 Task: Create a due date automation trigger when advanced on, on the monday after a card is due add content with a name not starting with resume at 11:00 AM.
Action: Mouse moved to (958, 286)
Screenshot: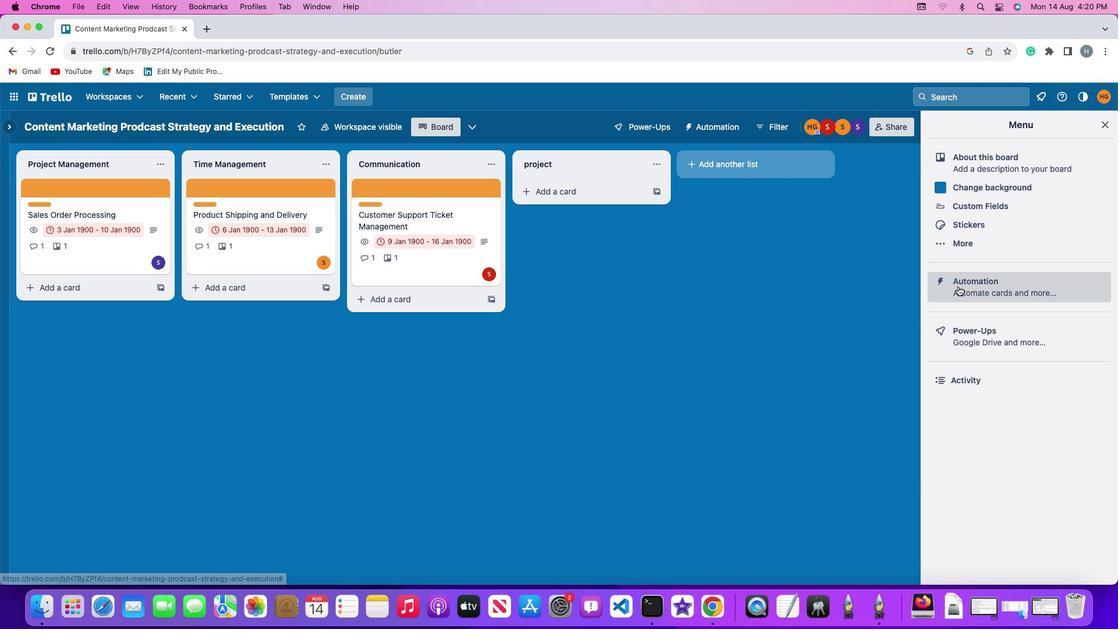 
Action: Mouse pressed left at (958, 286)
Screenshot: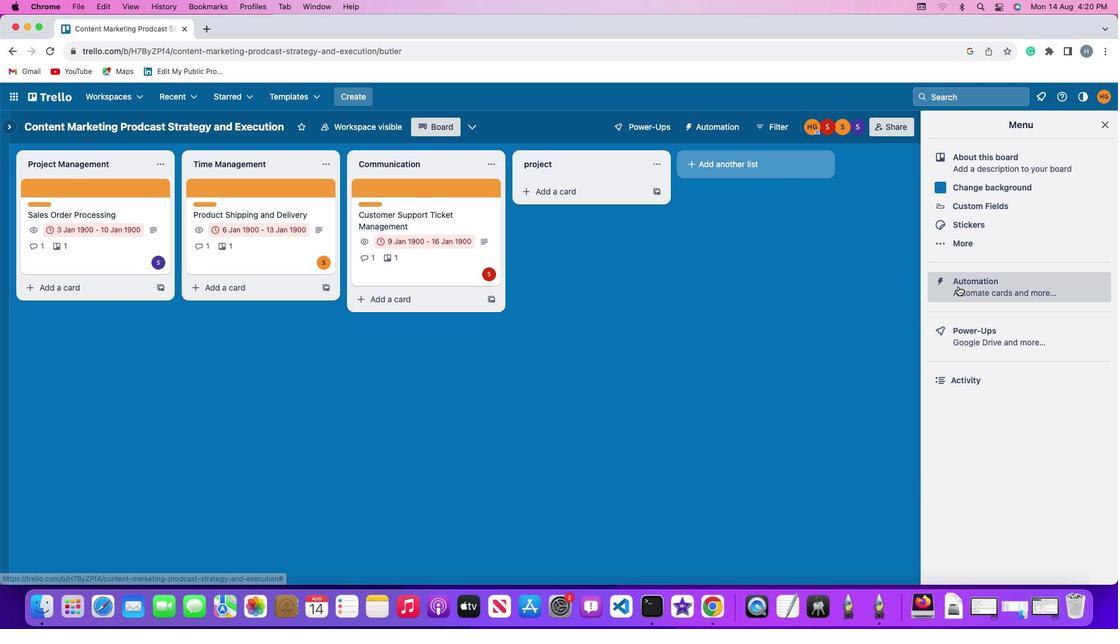 
Action: Mouse pressed left at (958, 286)
Screenshot: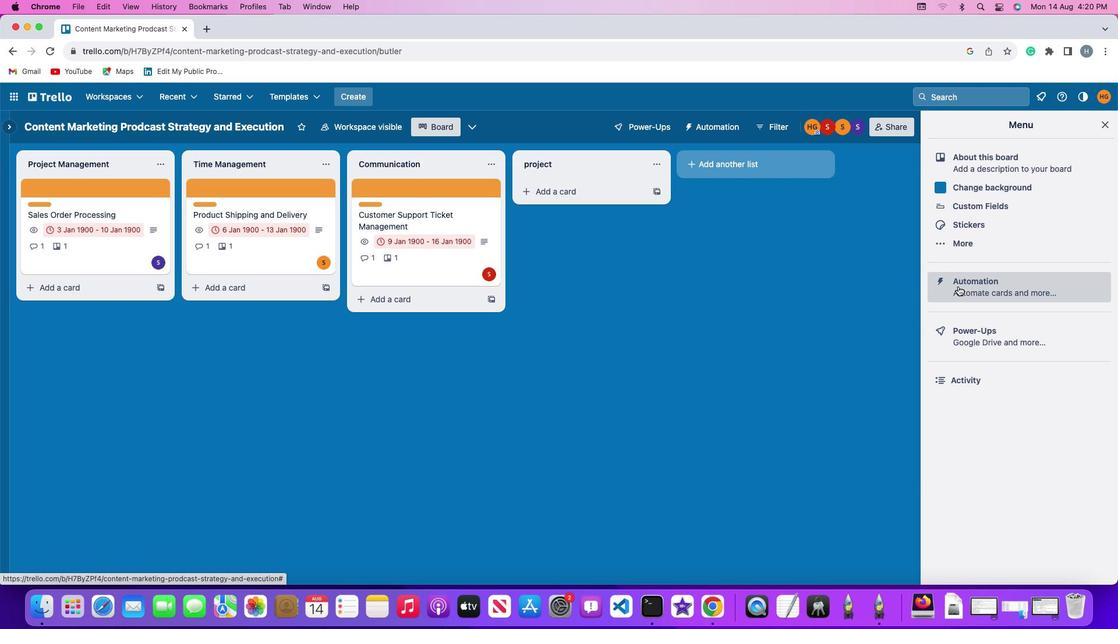 
Action: Mouse moved to (70, 270)
Screenshot: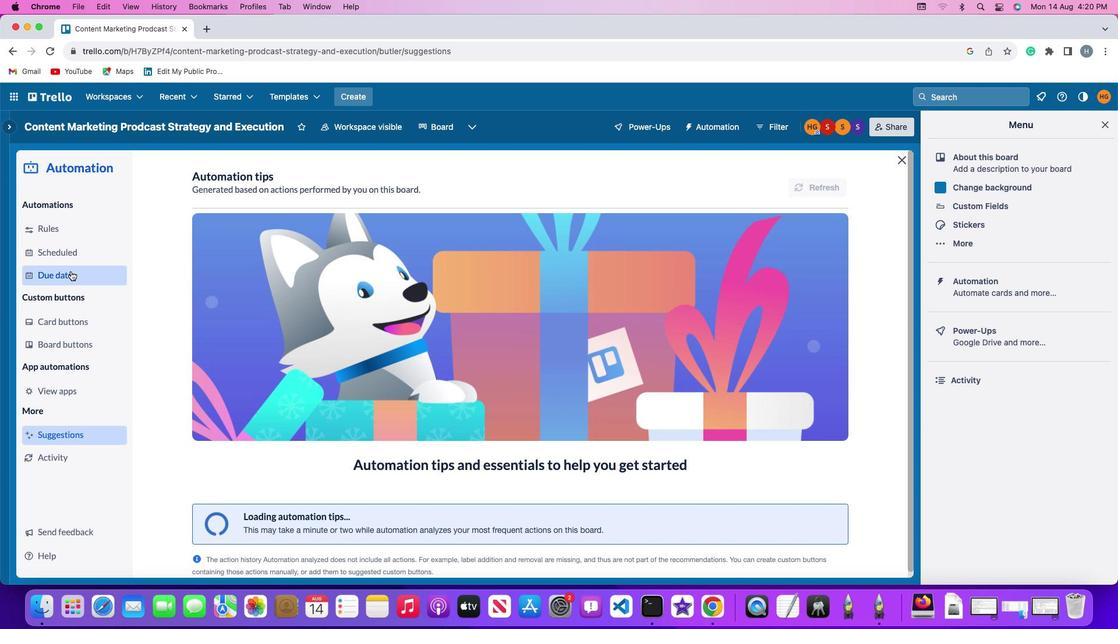 
Action: Mouse pressed left at (70, 270)
Screenshot: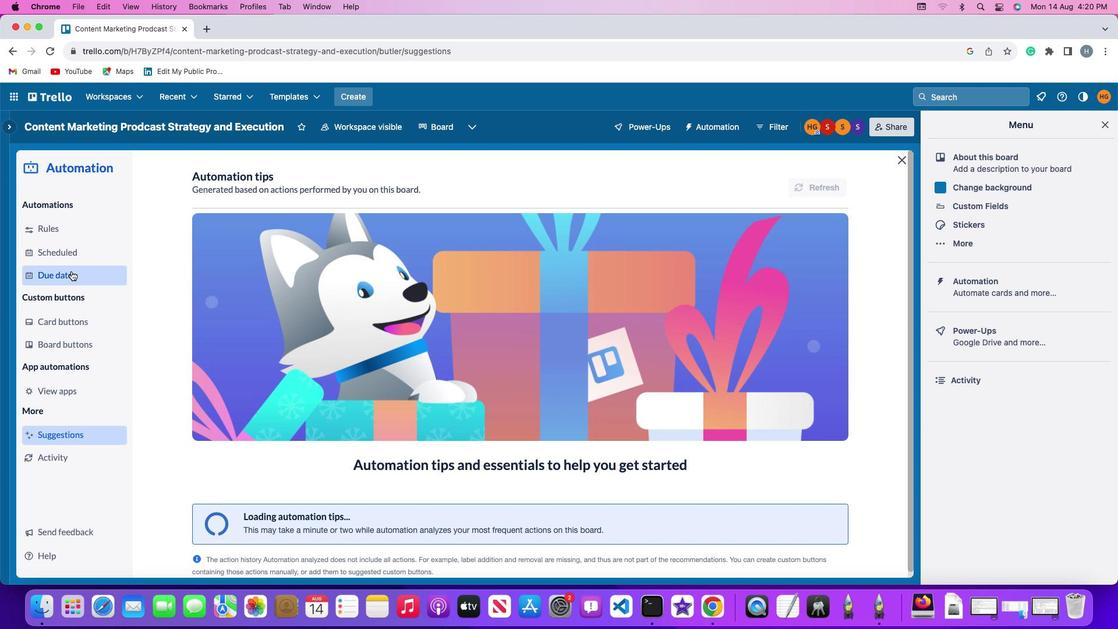 
Action: Mouse moved to (772, 180)
Screenshot: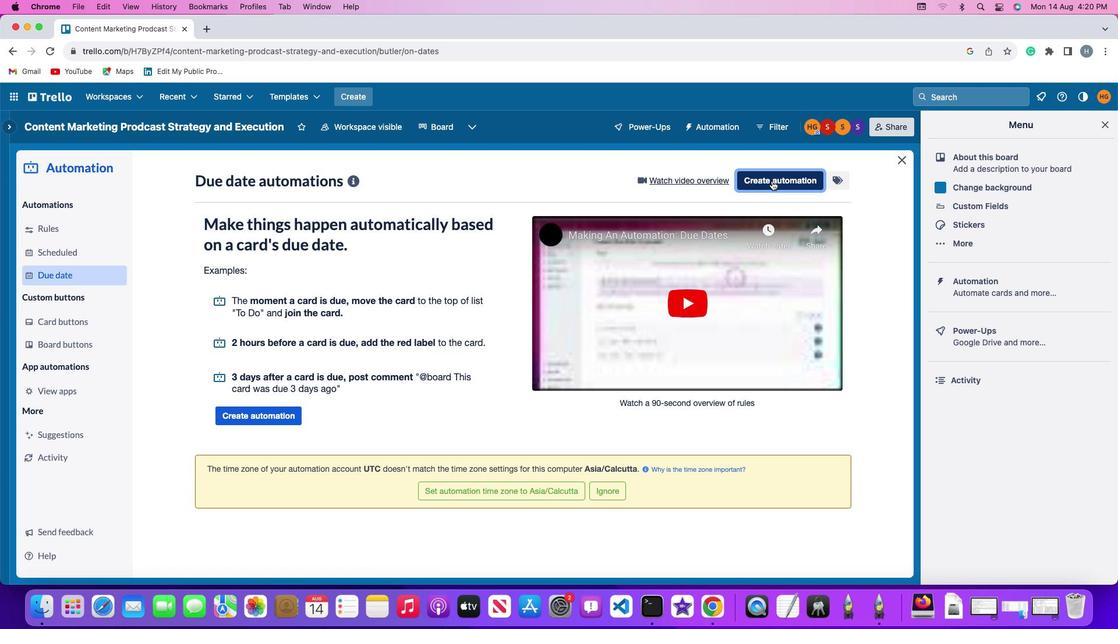 
Action: Mouse pressed left at (772, 180)
Screenshot: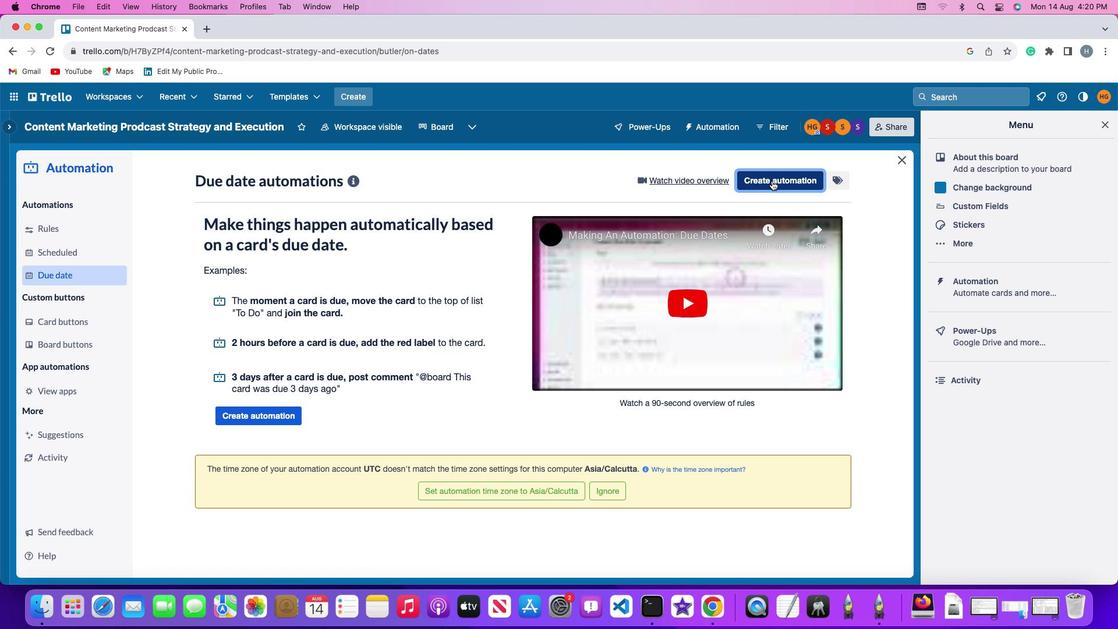 
Action: Mouse moved to (240, 289)
Screenshot: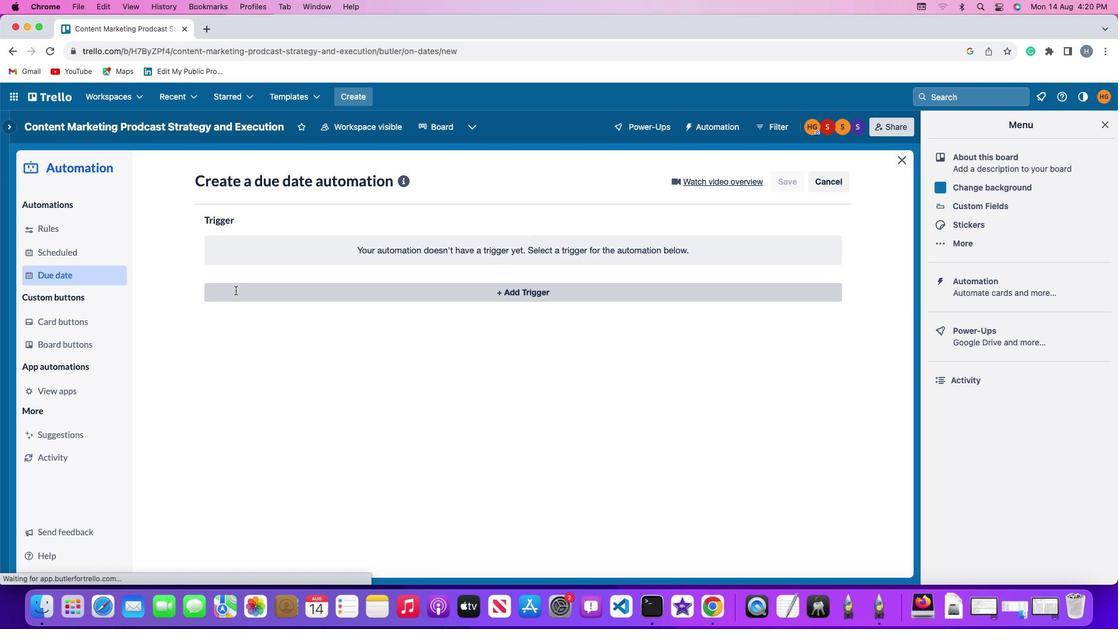 
Action: Mouse pressed left at (240, 289)
Screenshot: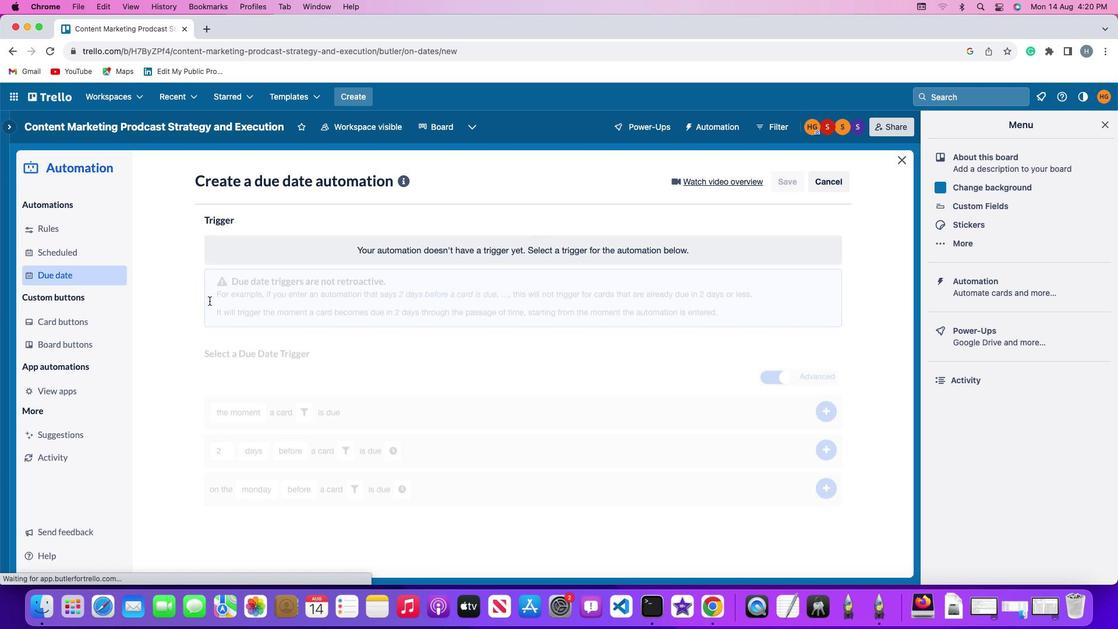 
Action: Mouse moved to (259, 515)
Screenshot: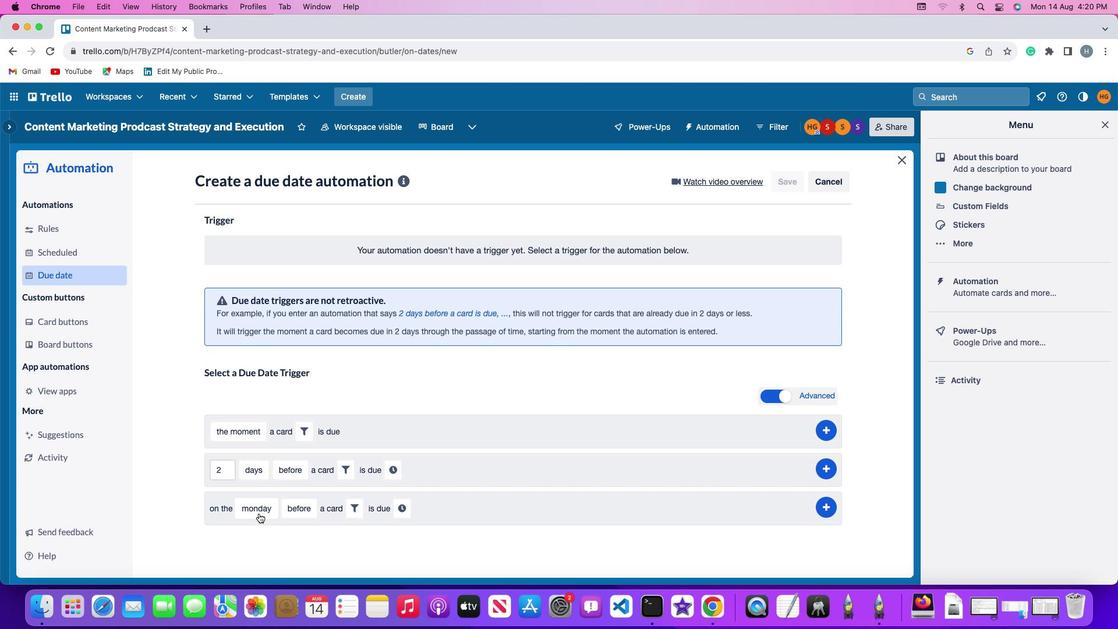 
Action: Mouse pressed left at (259, 515)
Screenshot: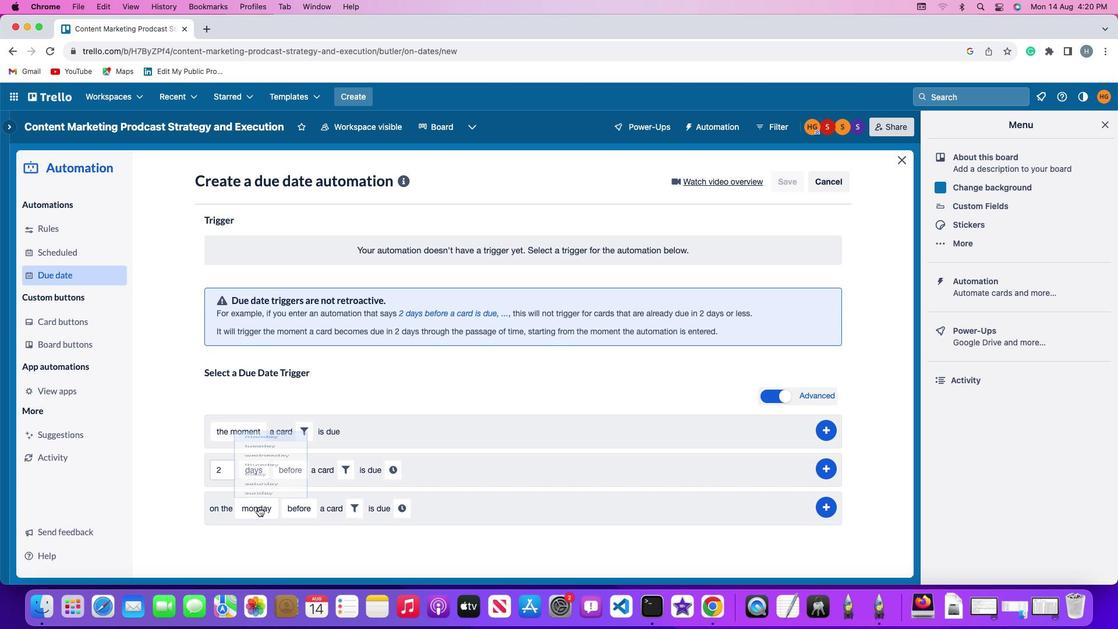 
Action: Mouse moved to (268, 351)
Screenshot: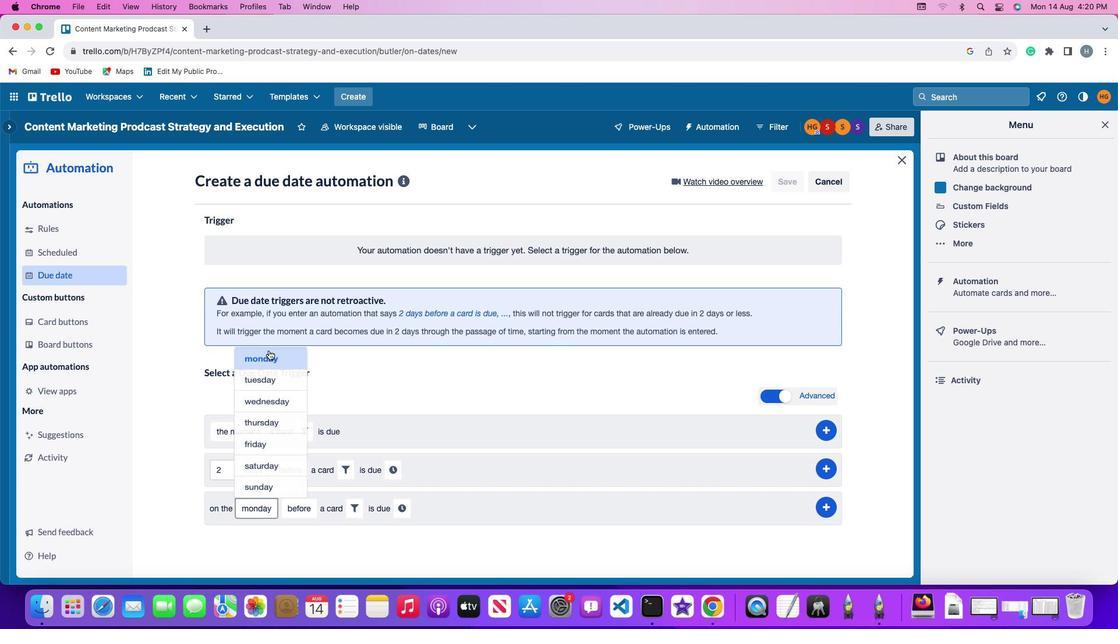 
Action: Mouse pressed left at (268, 351)
Screenshot: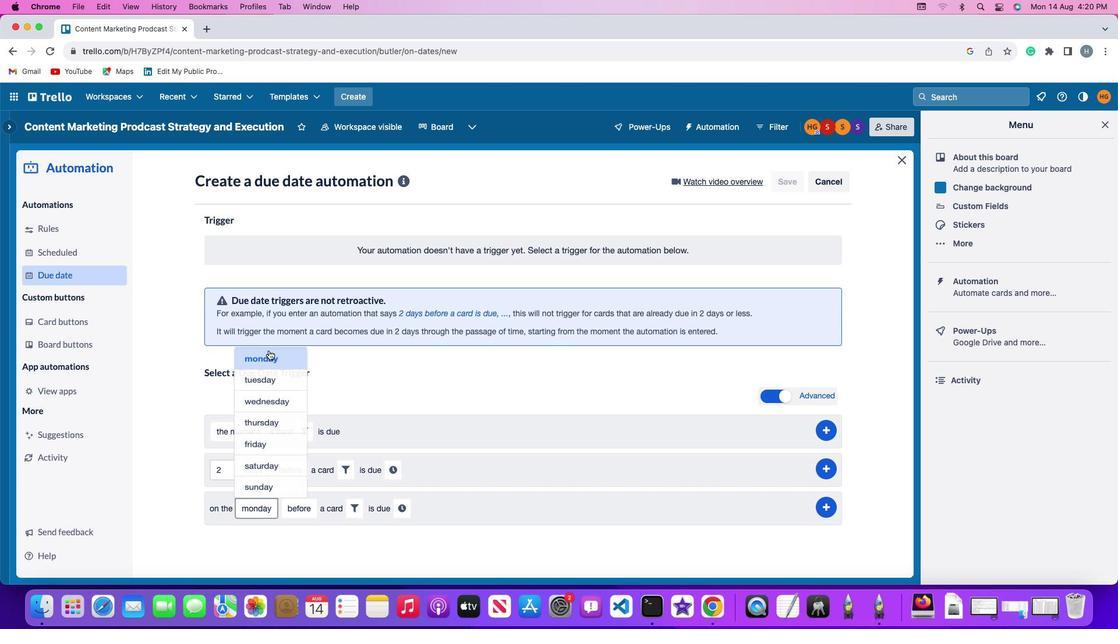 
Action: Mouse moved to (286, 510)
Screenshot: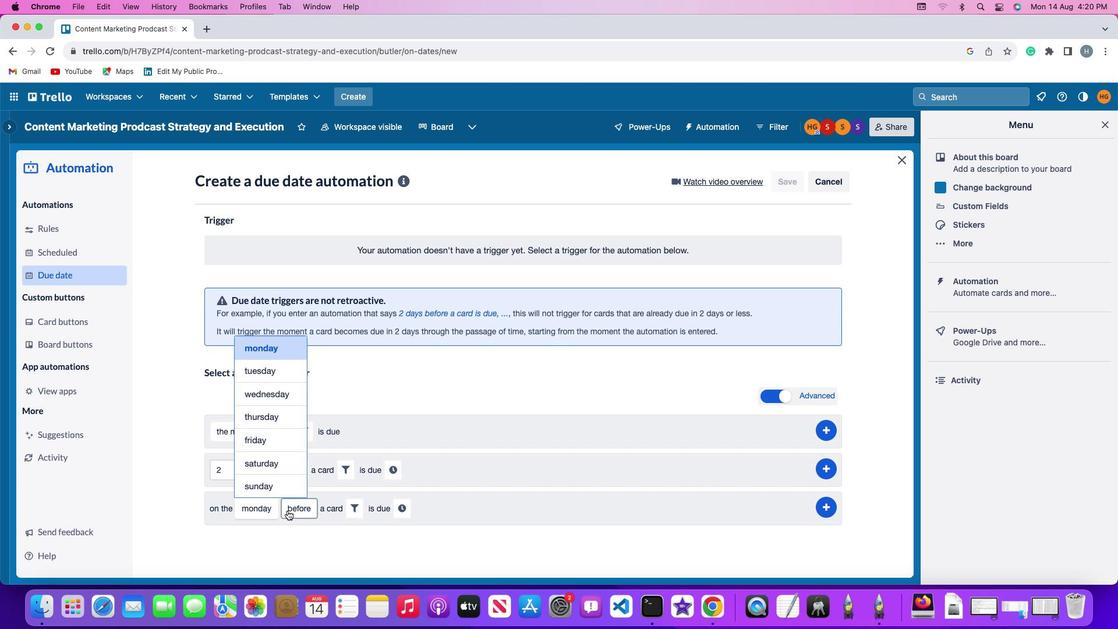 
Action: Mouse pressed left at (286, 510)
Screenshot: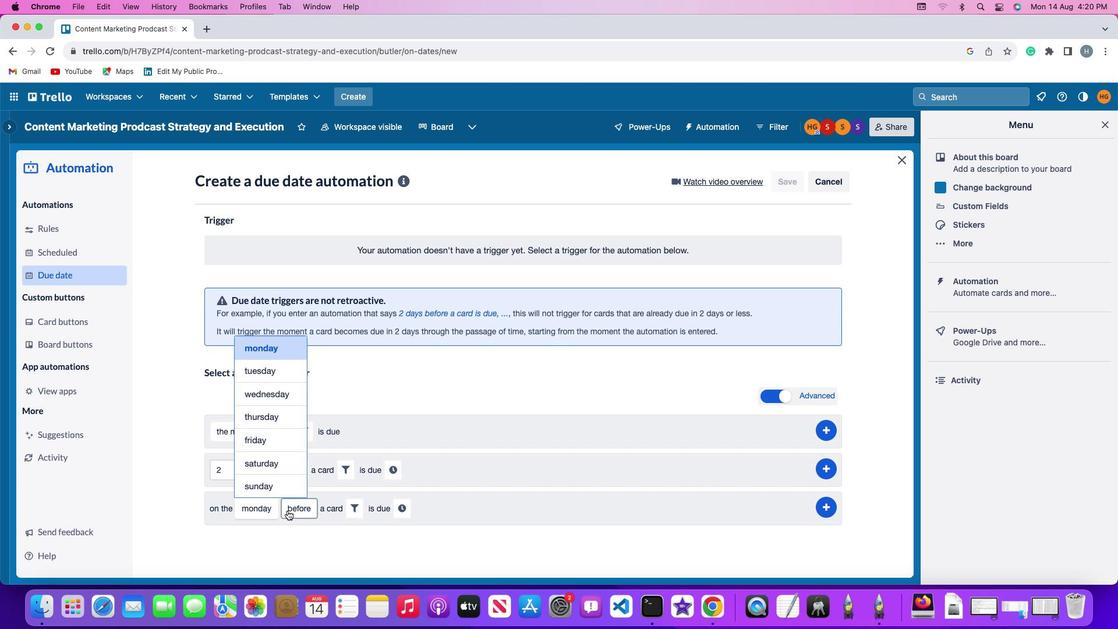 
Action: Mouse moved to (316, 440)
Screenshot: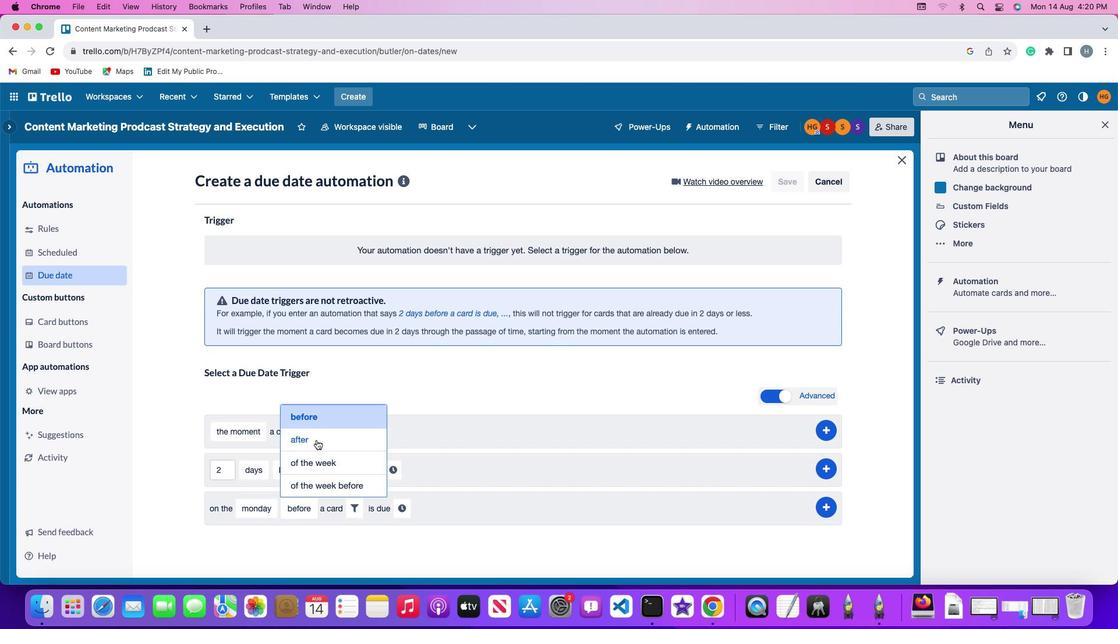 
Action: Mouse pressed left at (316, 440)
Screenshot: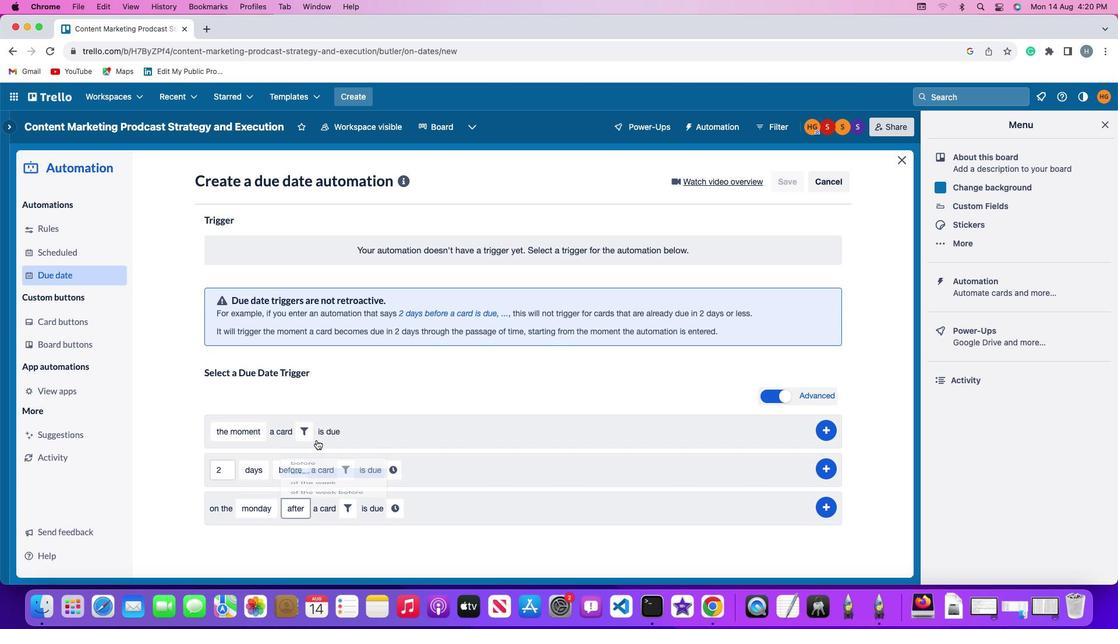 
Action: Mouse moved to (343, 512)
Screenshot: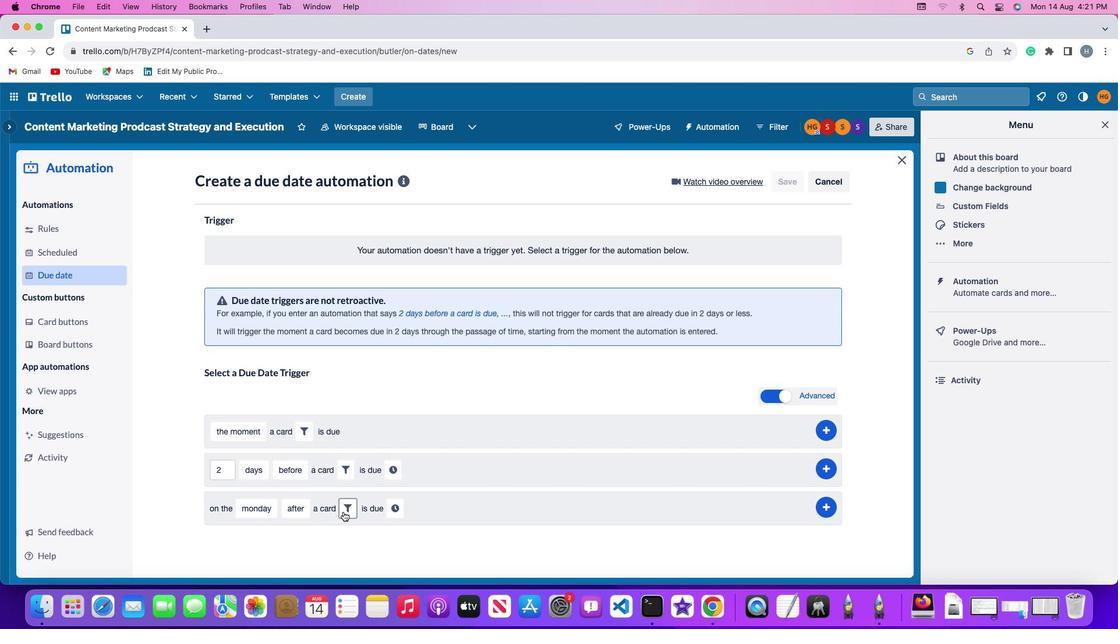 
Action: Mouse pressed left at (343, 512)
Screenshot: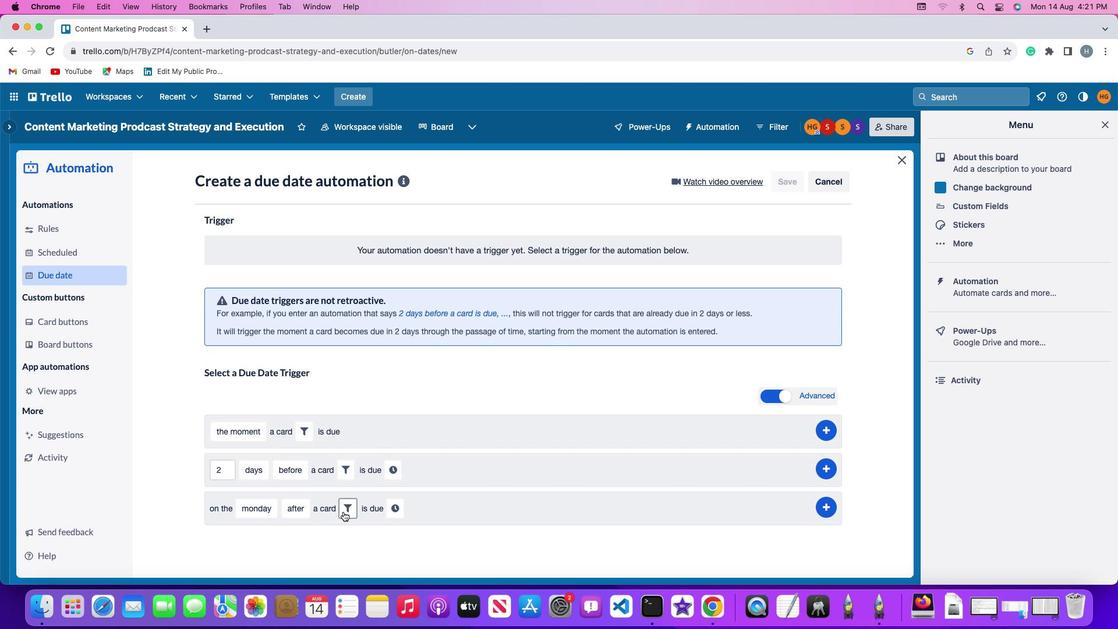 
Action: Mouse moved to (496, 546)
Screenshot: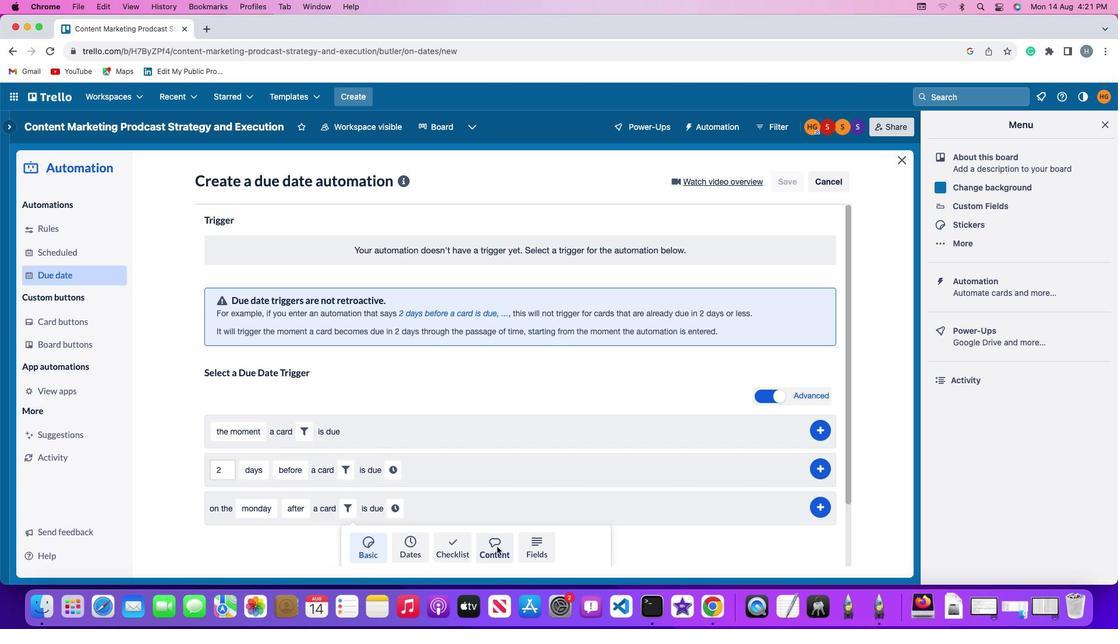 
Action: Mouse pressed left at (496, 546)
Screenshot: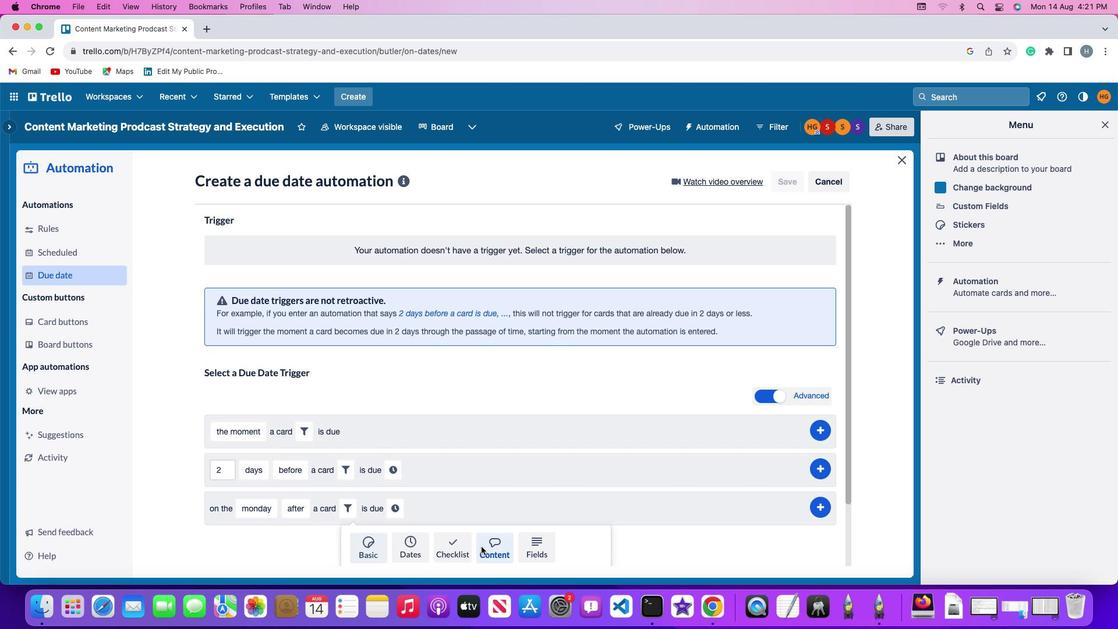 
Action: Mouse moved to (334, 563)
Screenshot: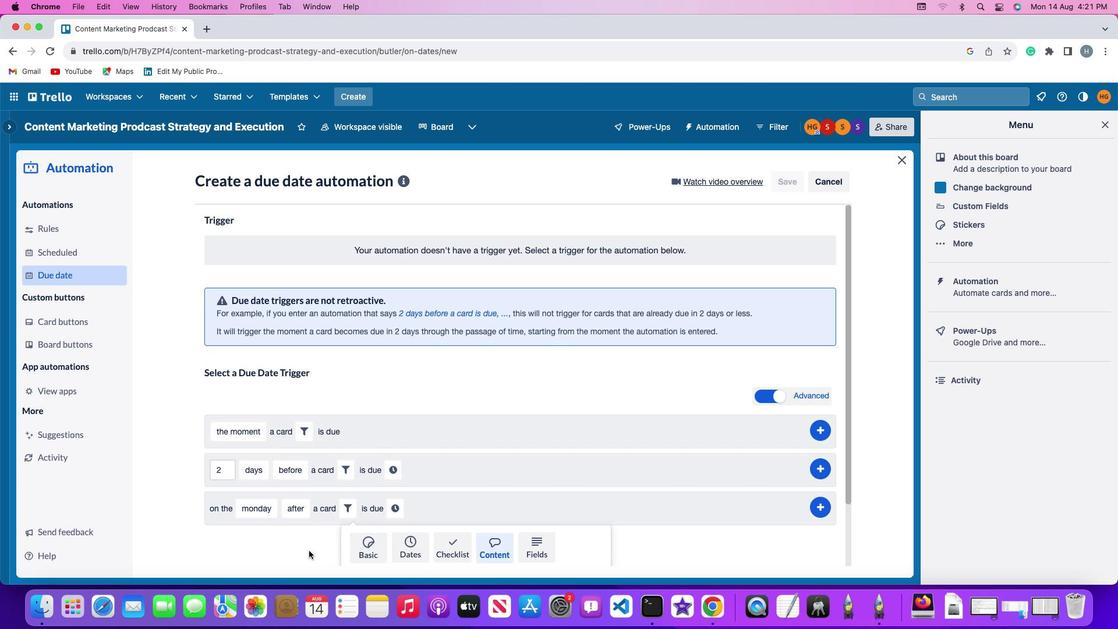 
Action: Mouse scrolled (334, 563) with delta (0, 0)
Screenshot: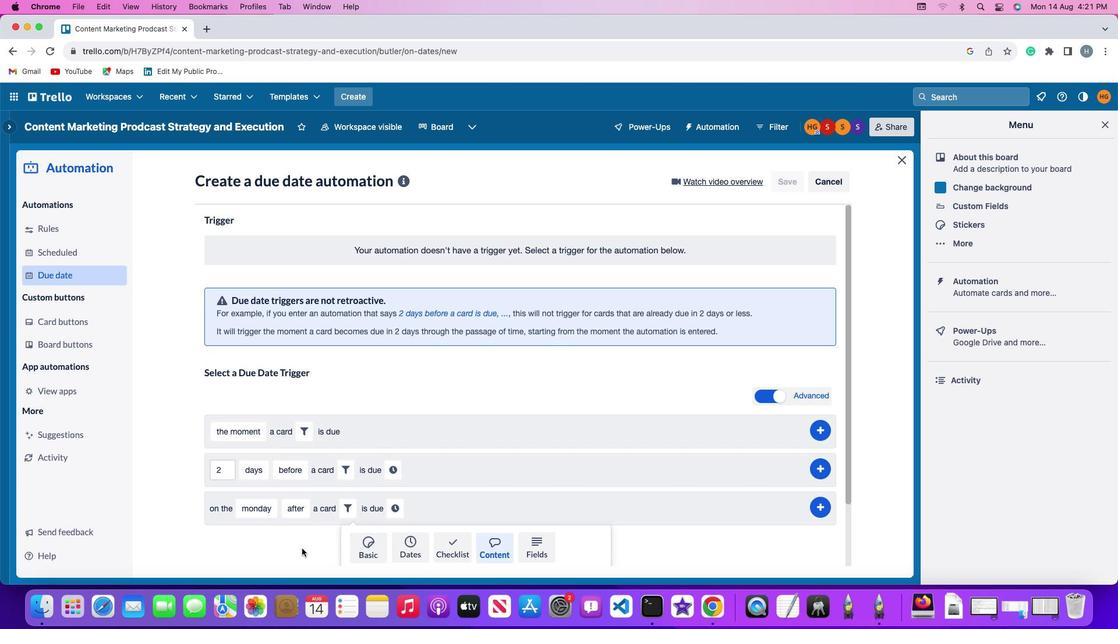 
Action: Mouse scrolled (334, 563) with delta (0, 0)
Screenshot: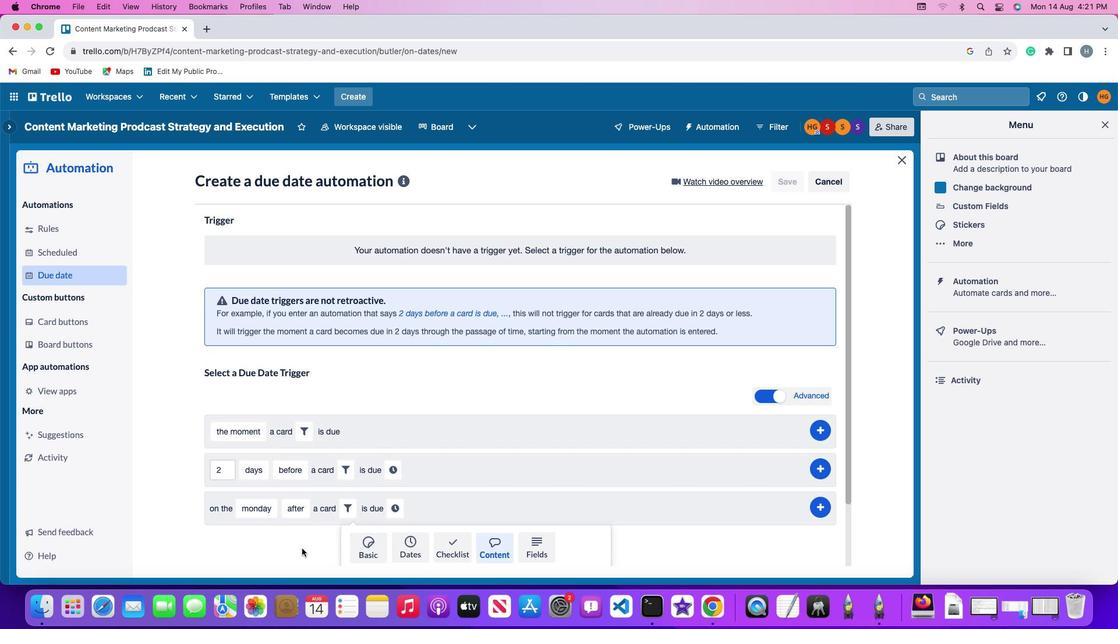 
Action: Mouse moved to (334, 563)
Screenshot: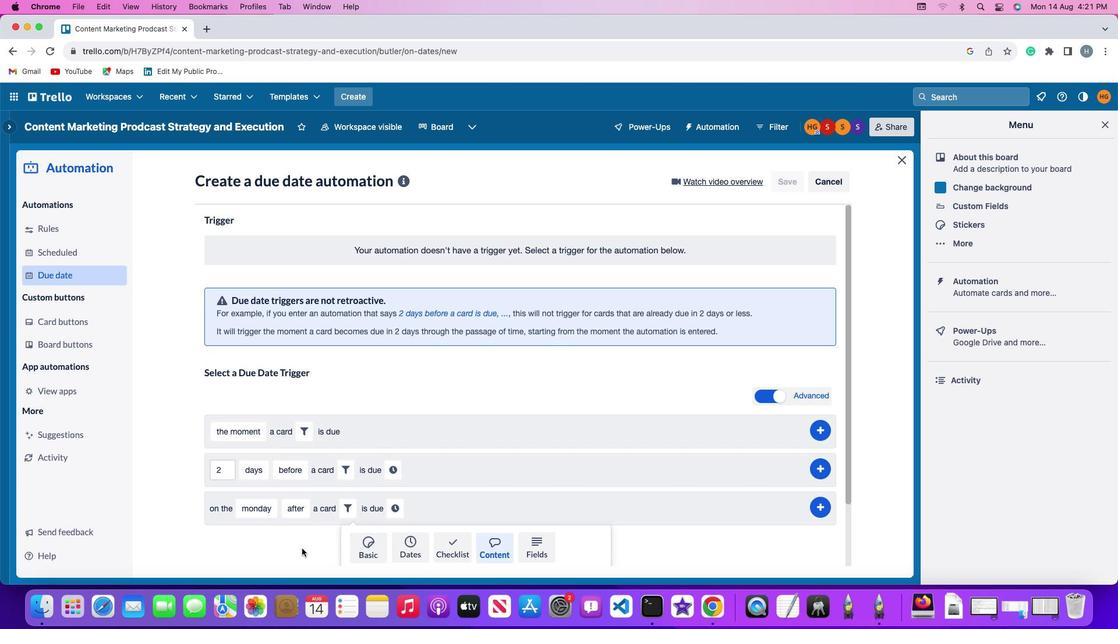 
Action: Mouse scrolled (334, 563) with delta (0, -1)
Screenshot: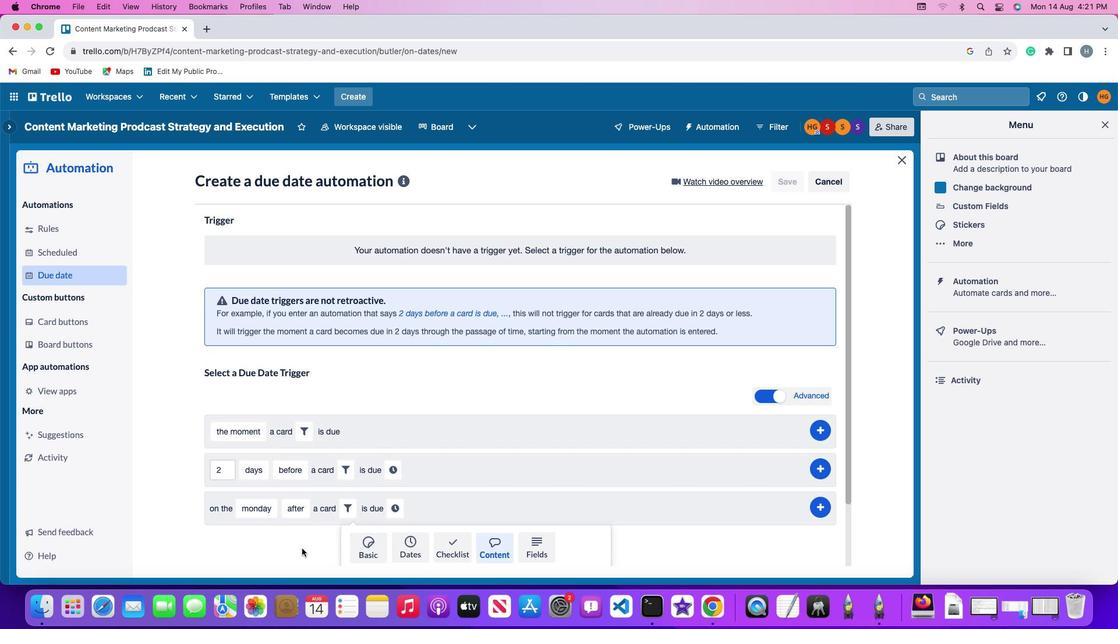 
Action: Mouse moved to (332, 561)
Screenshot: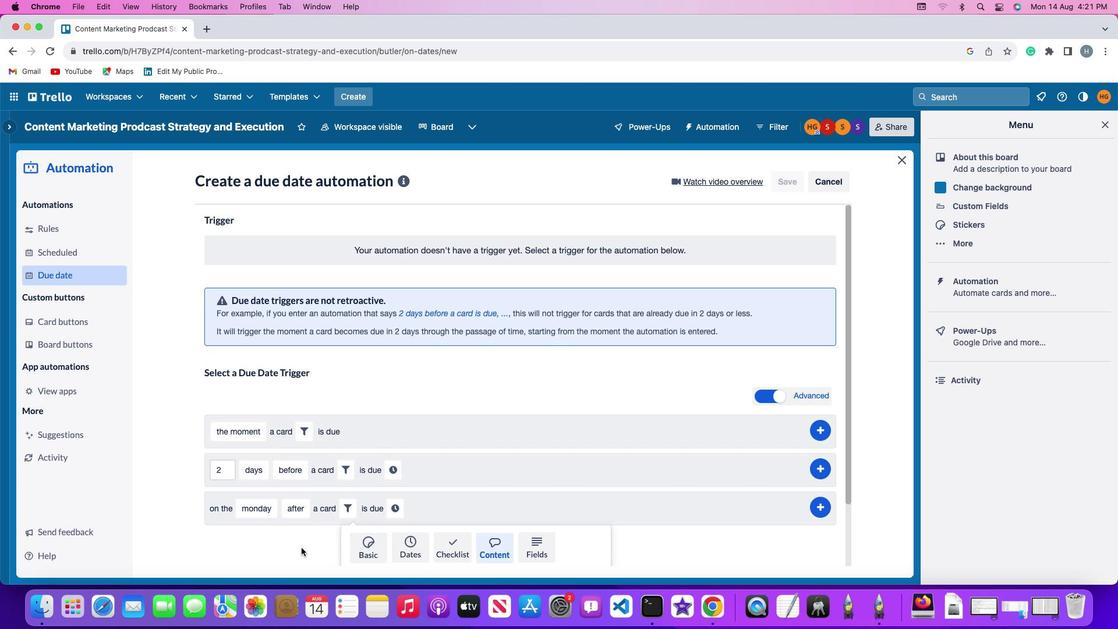 
Action: Mouse scrolled (332, 561) with delta (0, -2)
Screenshot: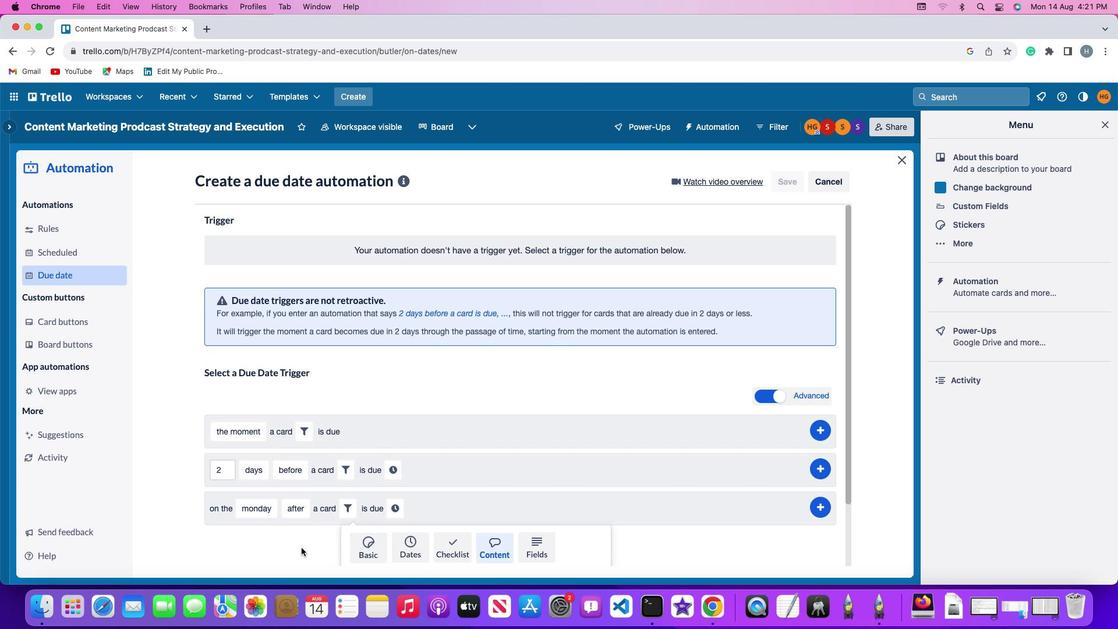 
Action: Mouse moved to (277, 541)
Screenshot: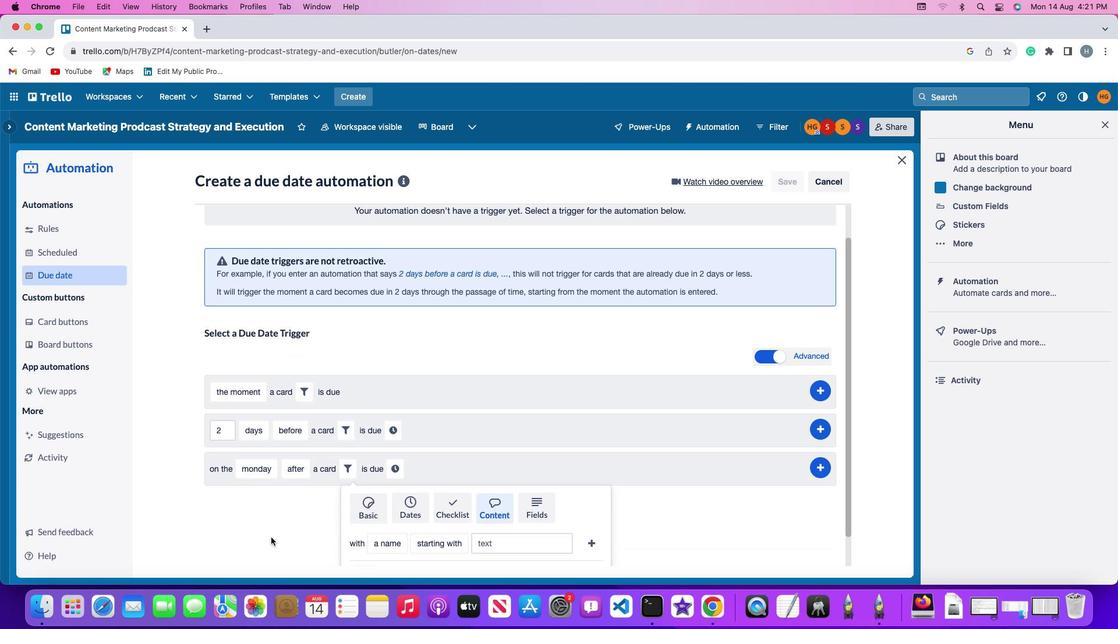 
Action: Mouse scrolled (277, 541) with delta (0, 0)
Screenshot: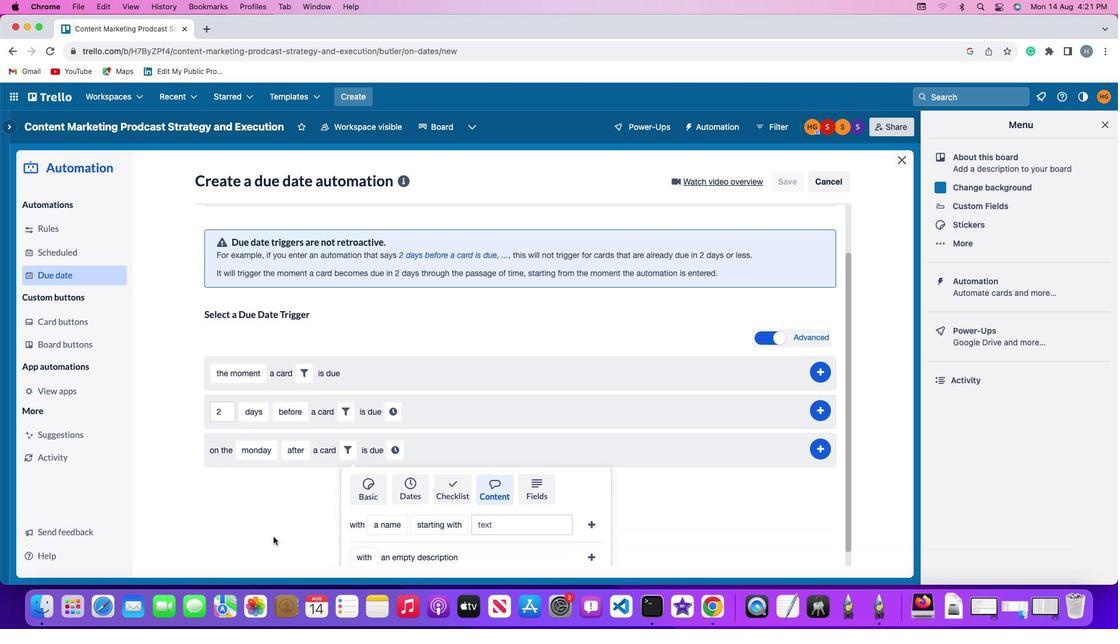 
Action: Mouse moved to (277, 541)
Screenshot: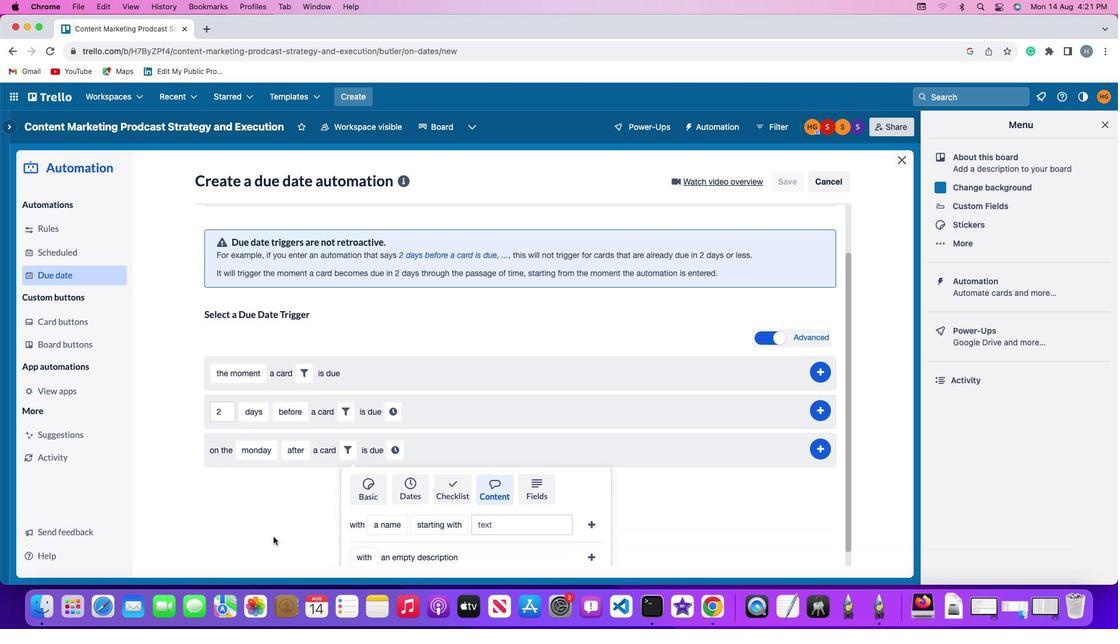 
Action: Mouse scrolled (277, 541) with delta (0, 0)
Screenshot: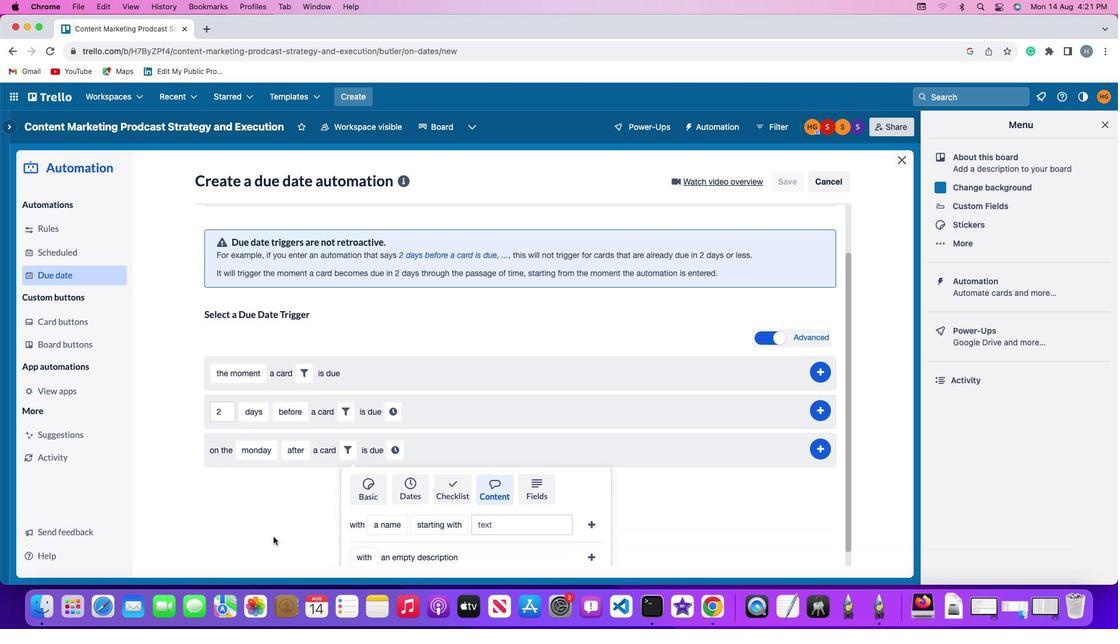 
Action: Mouse moved to (276, 540)
Screenshot: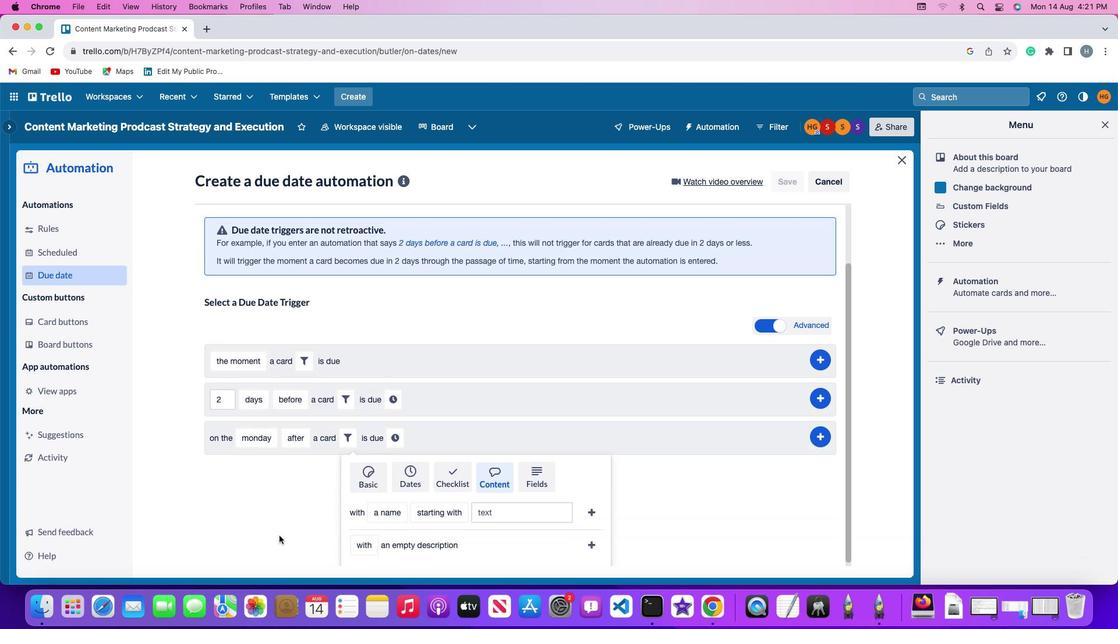 
Action: Mouse scrolled (276, 540) with delta (0, -1)
Screenshot: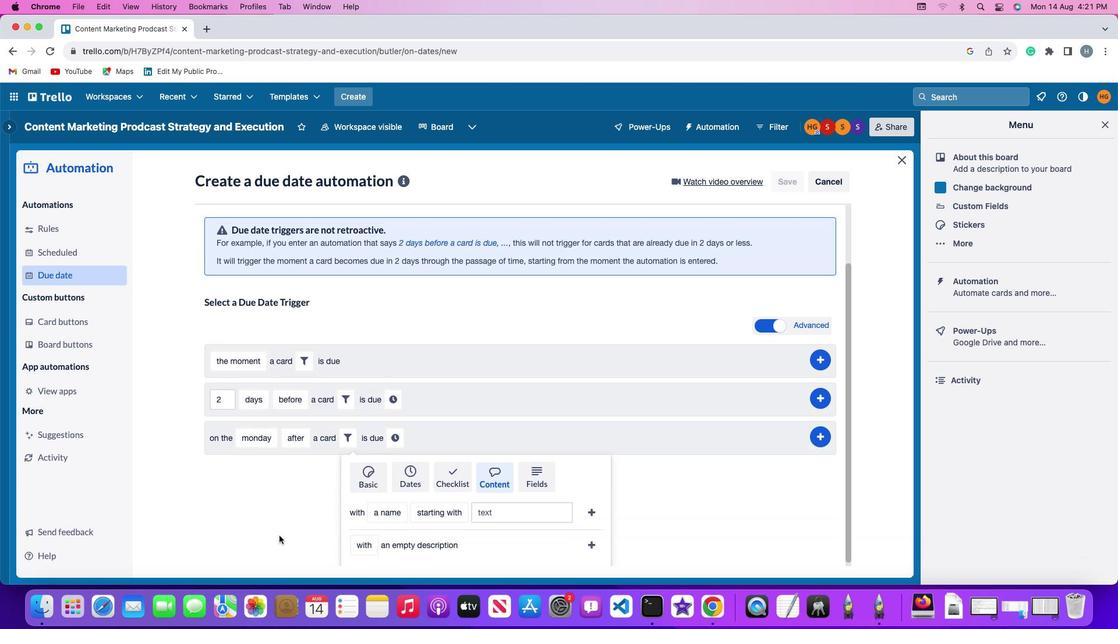 
Action: Mouse moved to (271, 538)
Screenshot: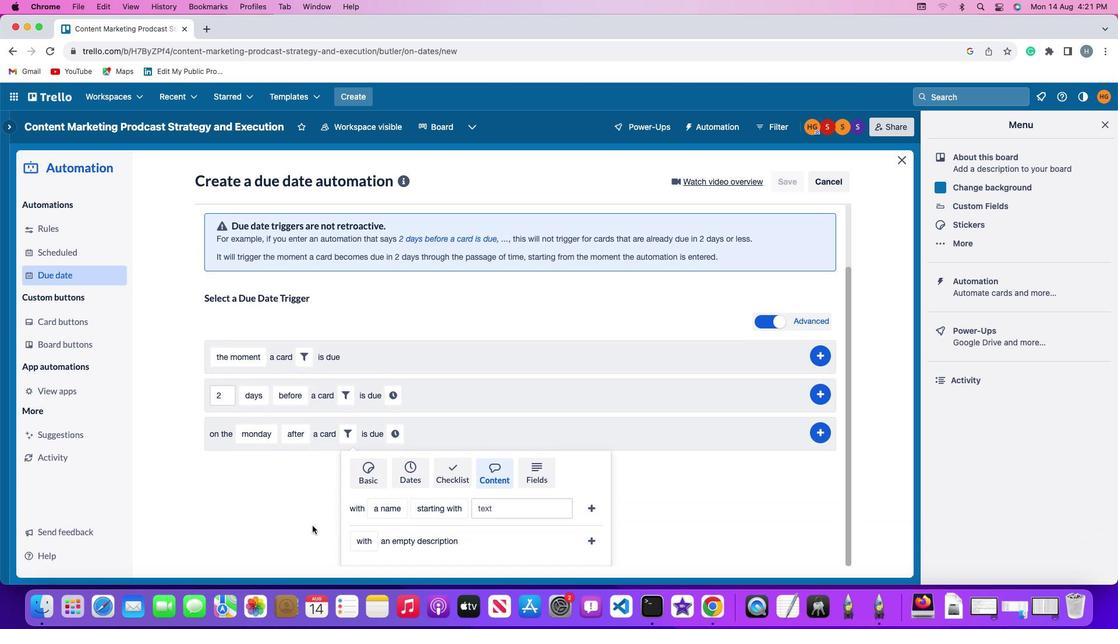 
Action: Mouse scrolled (271, 538) with delta (0, -2)
Screenshot: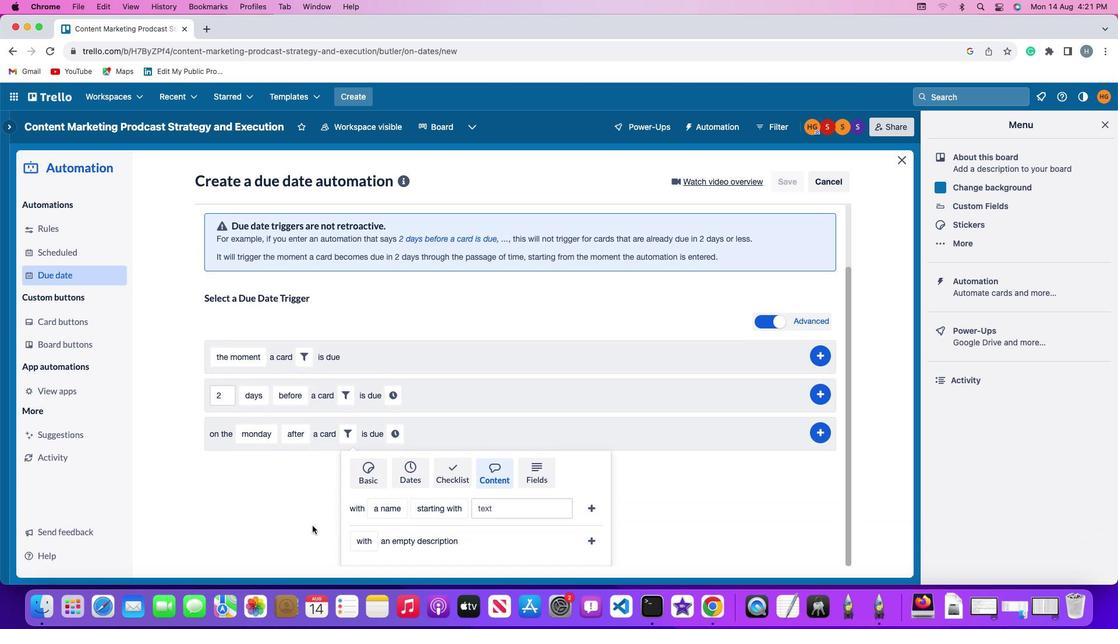 
Action: Mouse moved to (394, 505)
Screenshot: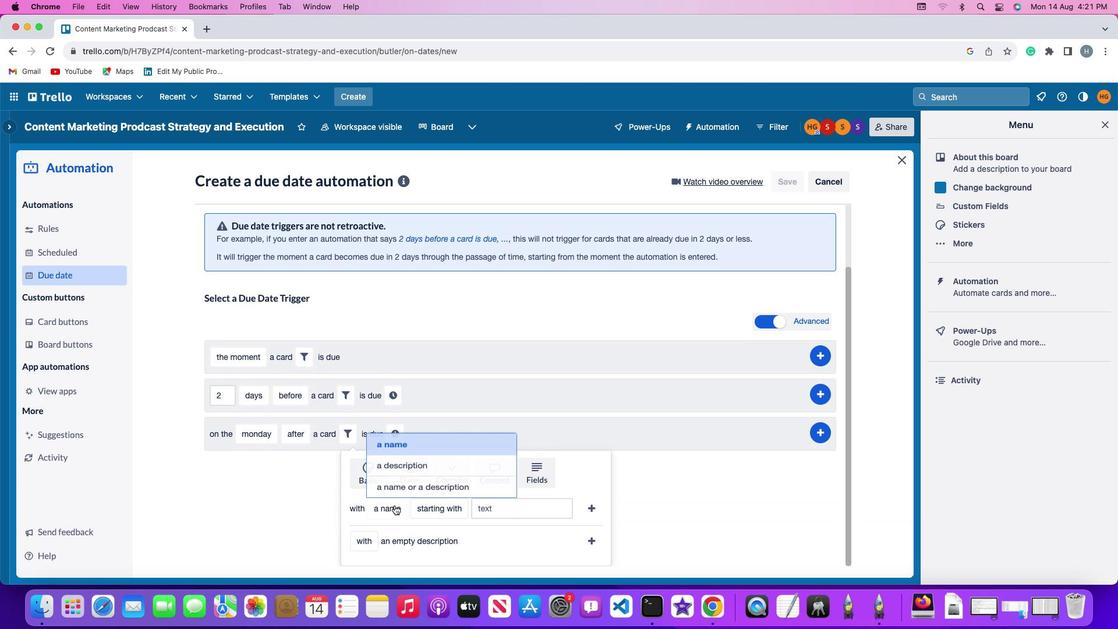 
Action: Mouse pressed left at (394, 505)
Screenshot: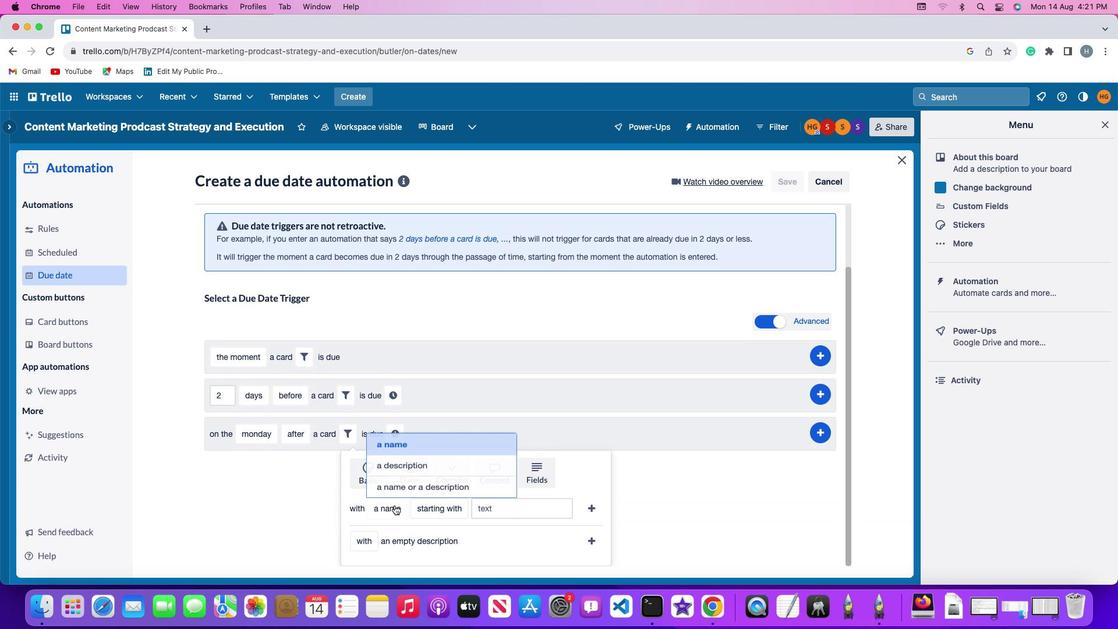 
Action: Mouse moved to (400, 440)
Screenshot: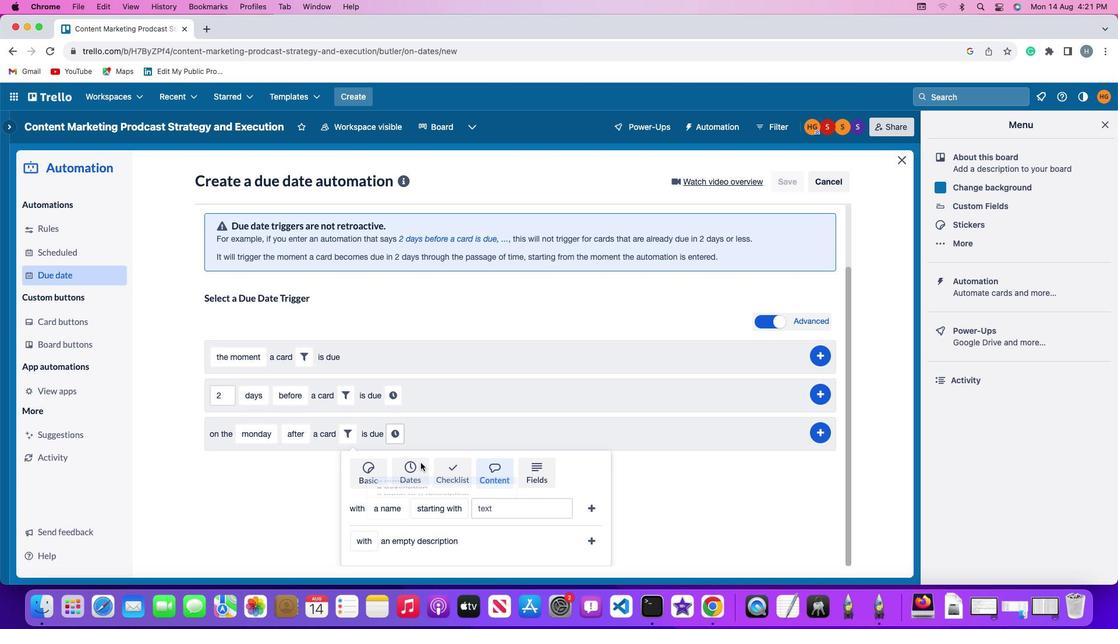 
Action: Mouse pressed left at (400, 440)
Screenshot: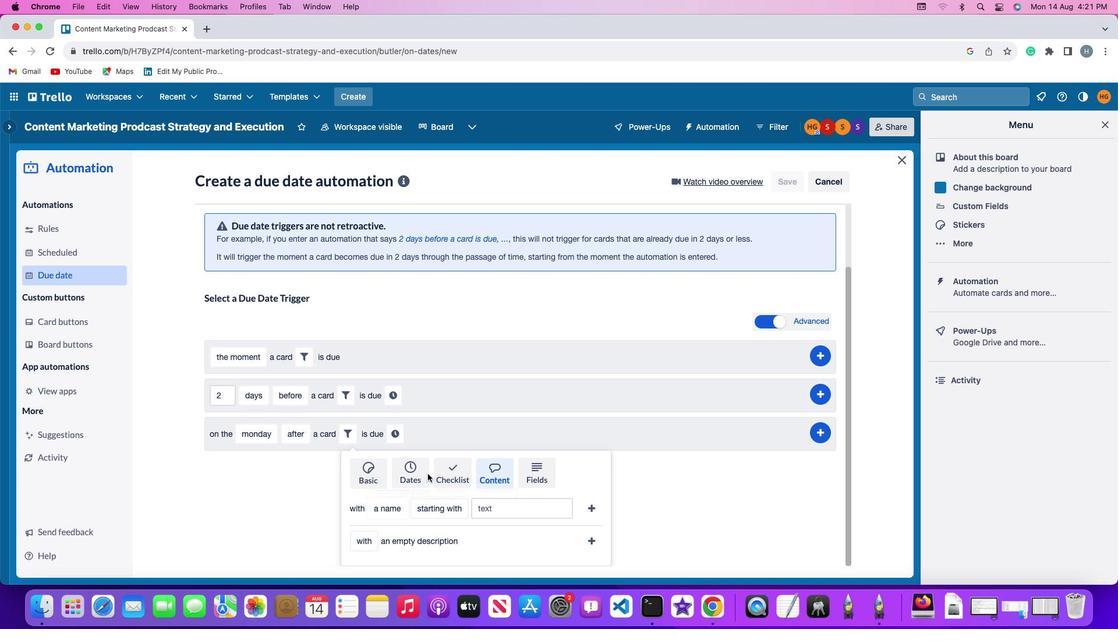 
Action: Mouse moved to (442, 503)
Screenshot: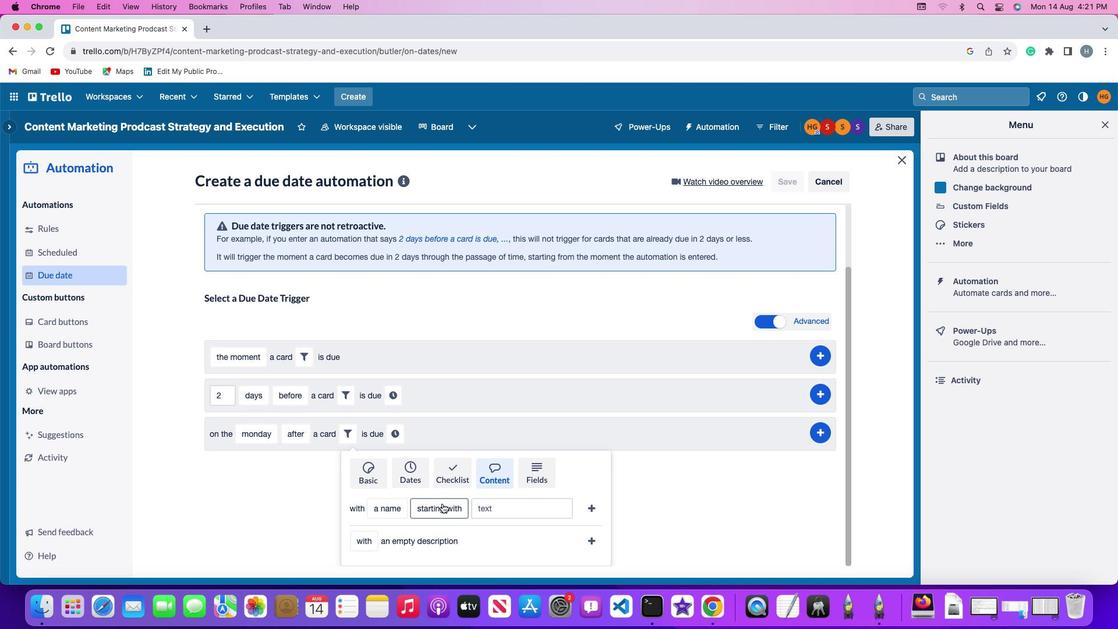 
Action: Mouse pressed left at (442, 503)
Screenshot: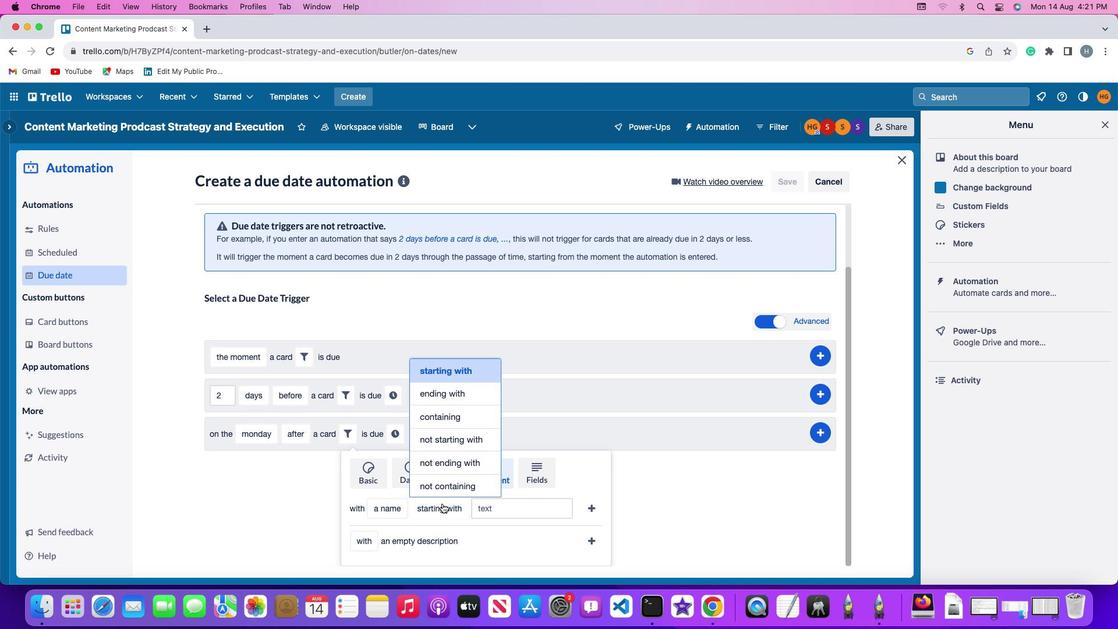 
Action: Mouse moved to (449, 440)
Screenshot: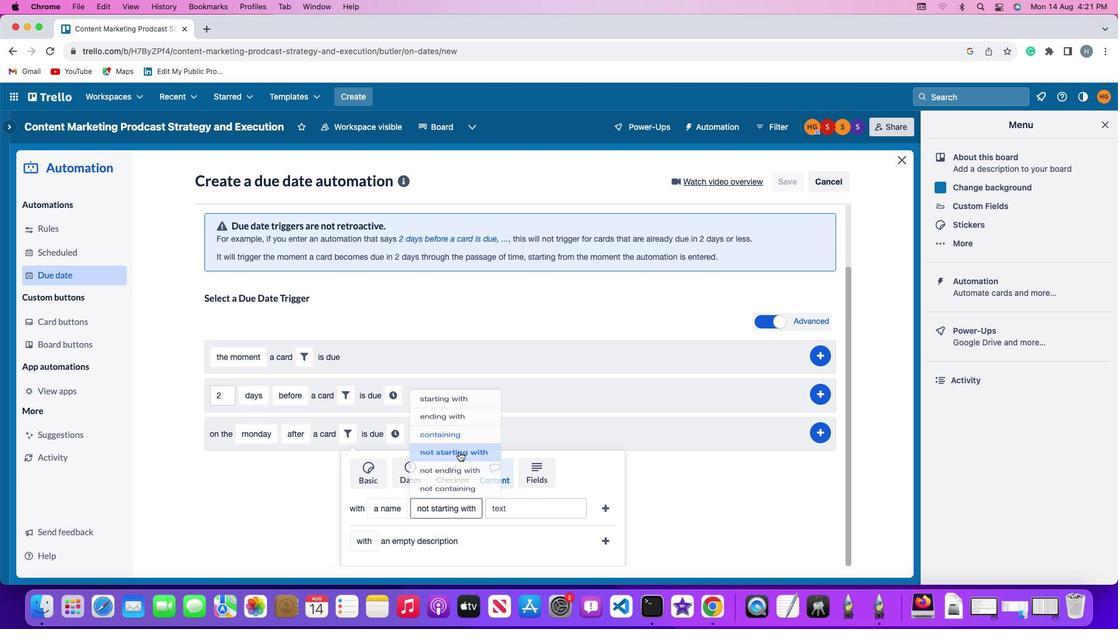 
Action: Mouse pressed left at (449, 440)
Screenshot: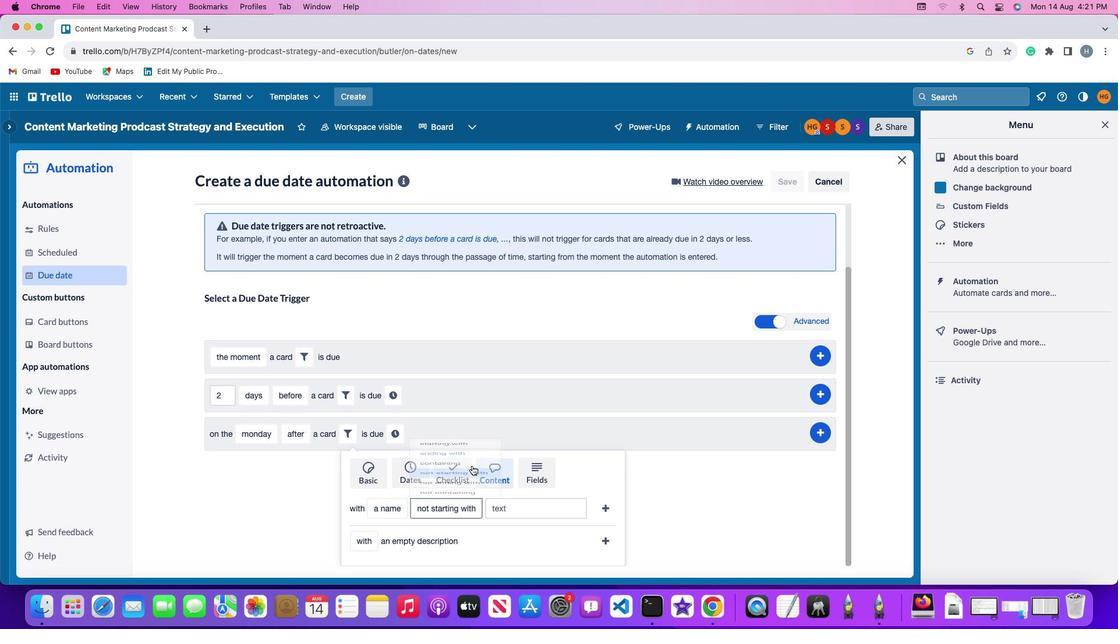 
Action: Mouse moved to (510, 512)
Screenshot: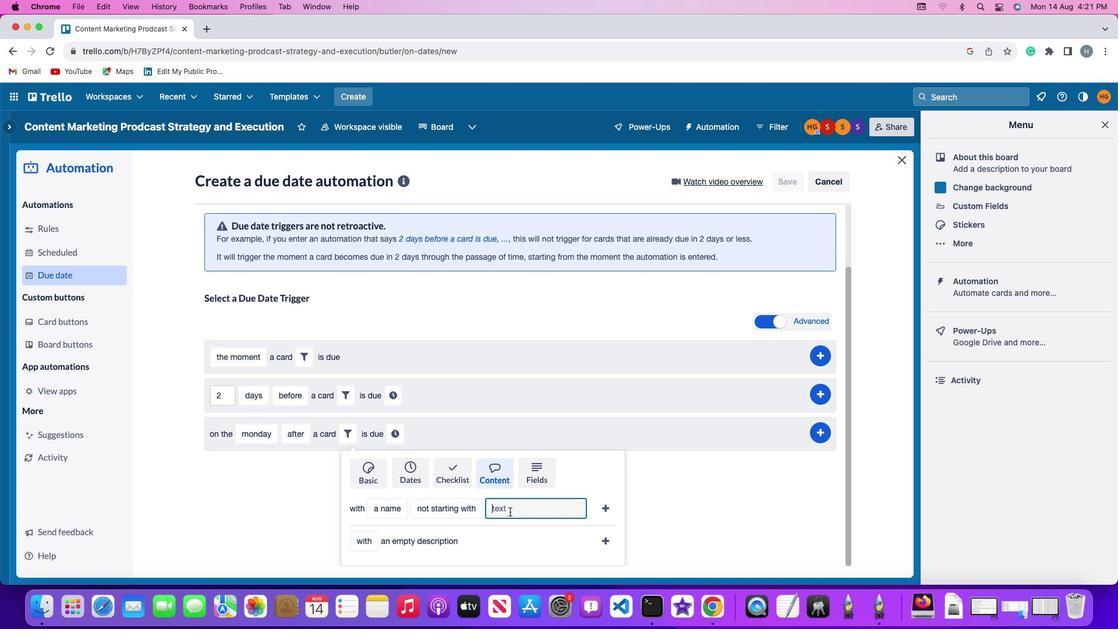 
Action: Mouse pressed left at (510, 512)
Screenshot: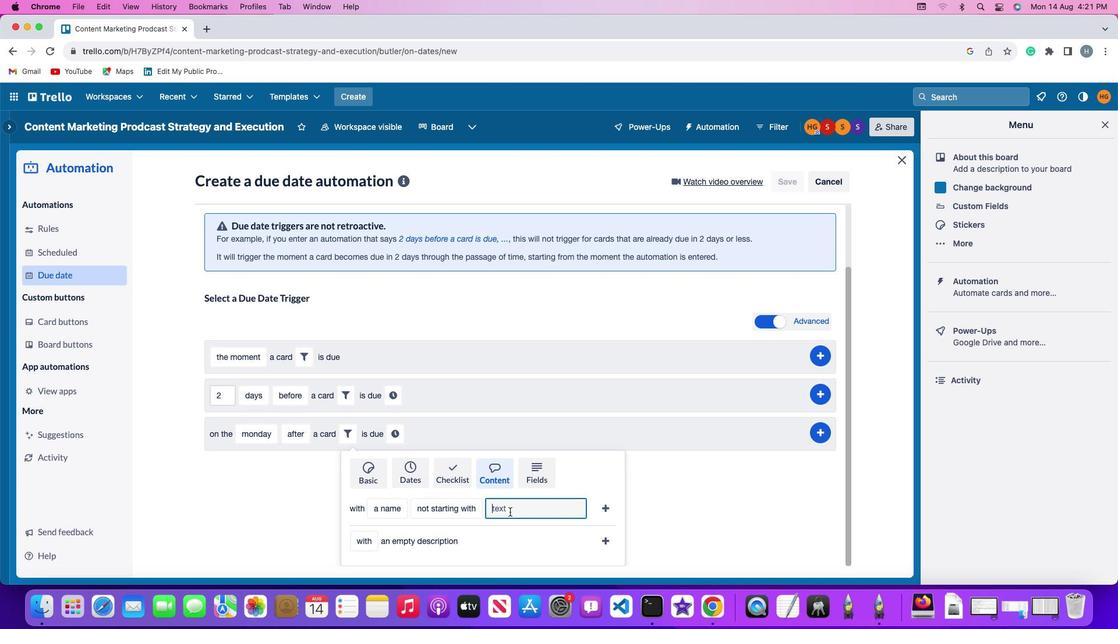 
Action: Mouse moved to (513, 514)
Screenshot: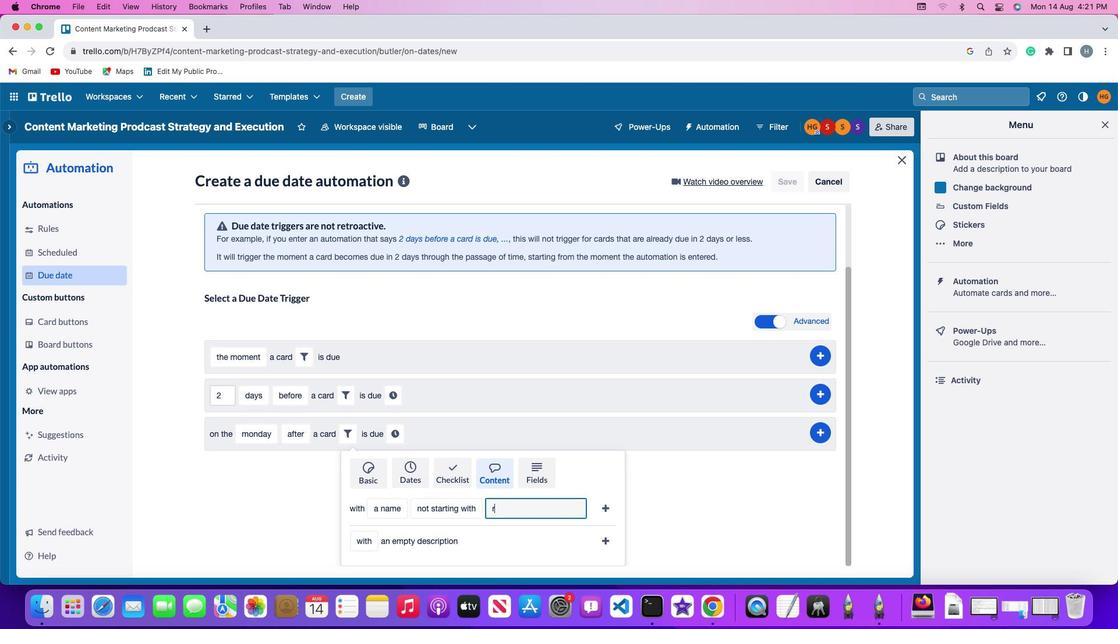 
Action: Key pressed 'r''e''s''u'
Screenshot: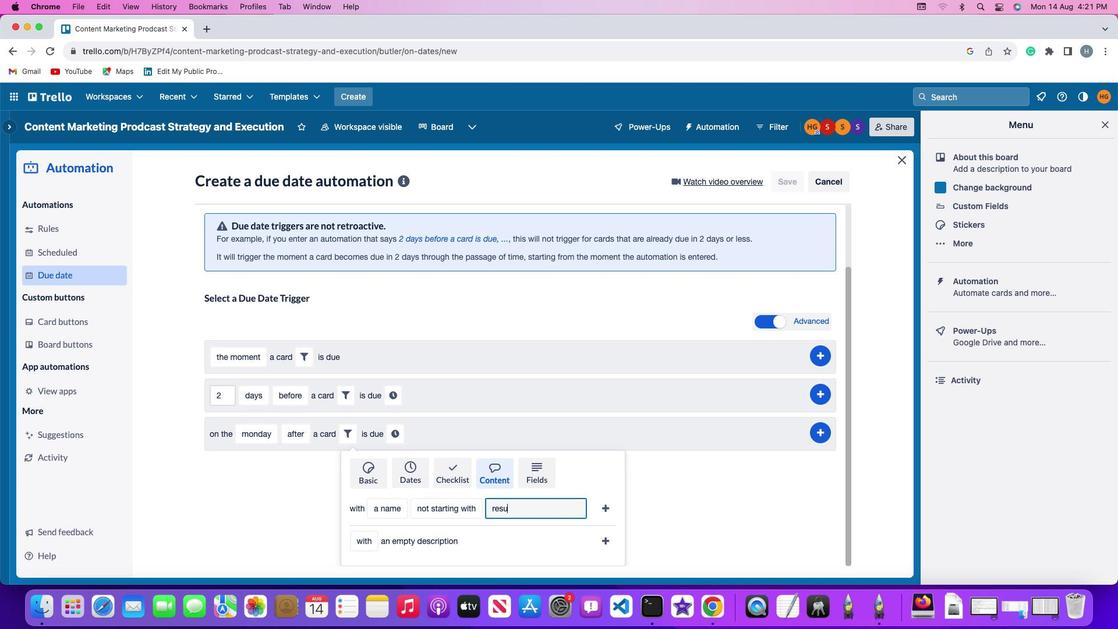 
Action: Mouse moved to (513, 514)
Screenshot: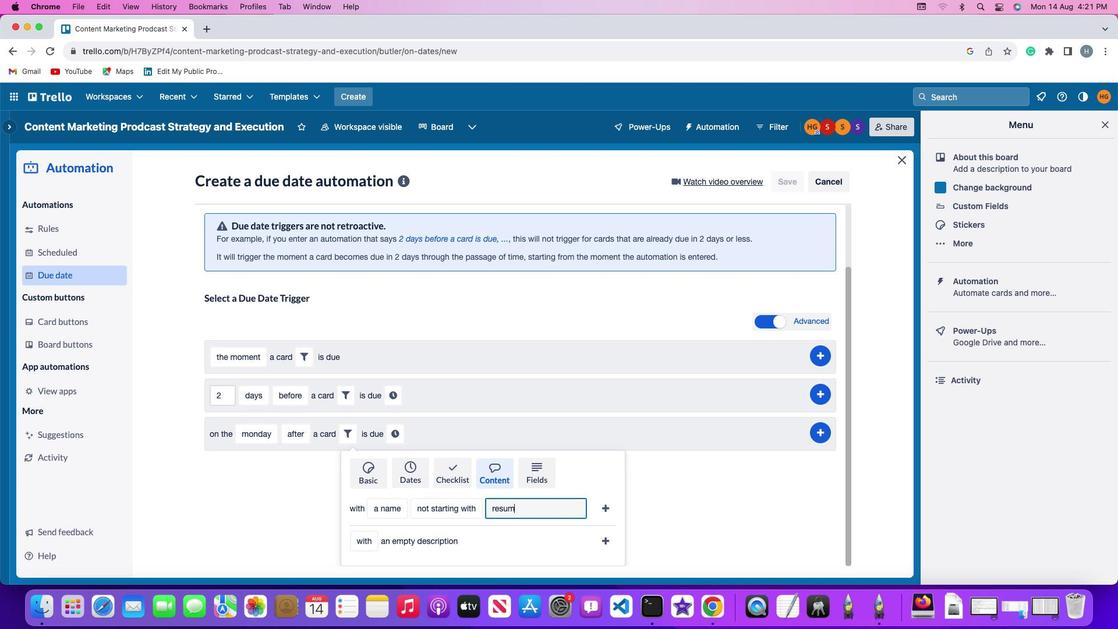
Action: Key pressed 'm''e'
Screenshot: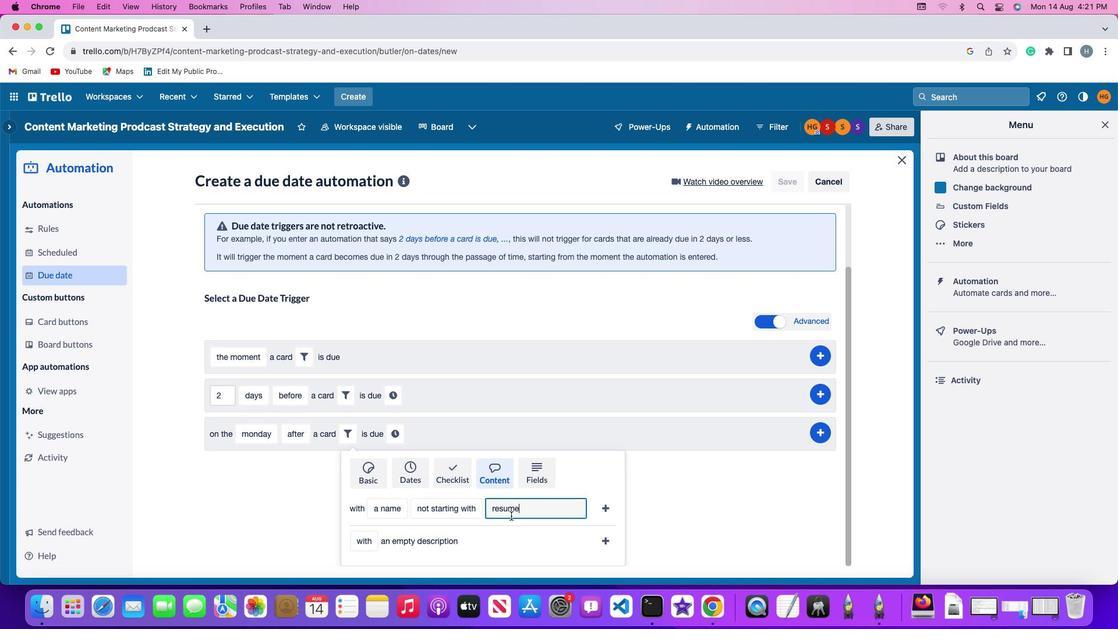 
Action: Mouse moved to (607, 506)
Screenshot: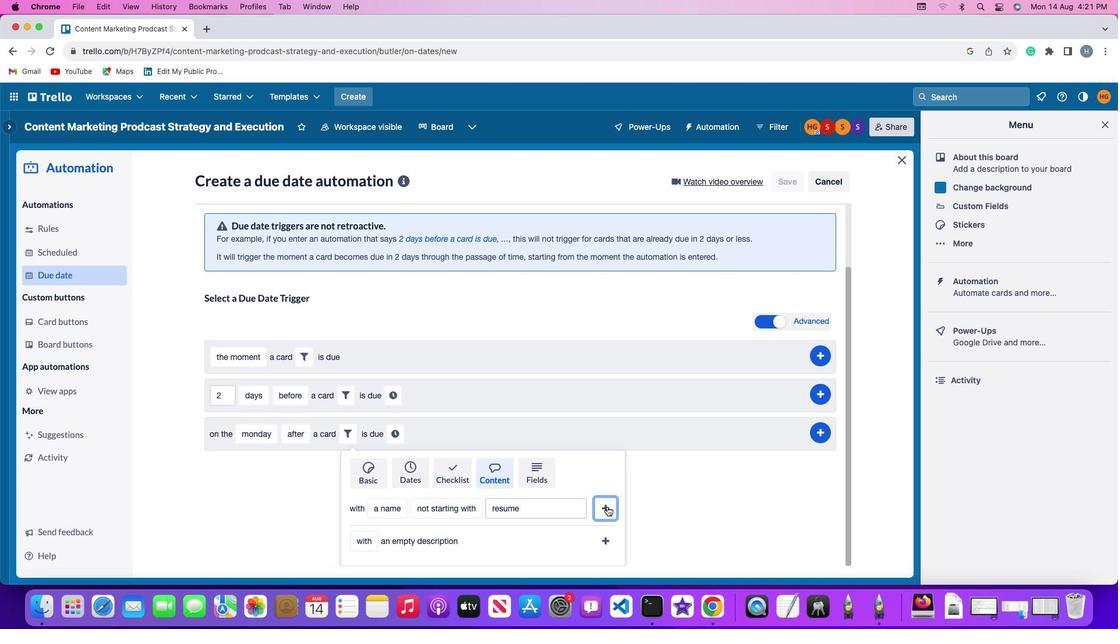 
Action: Mouse pressed left at (607, 506)
Screenshot: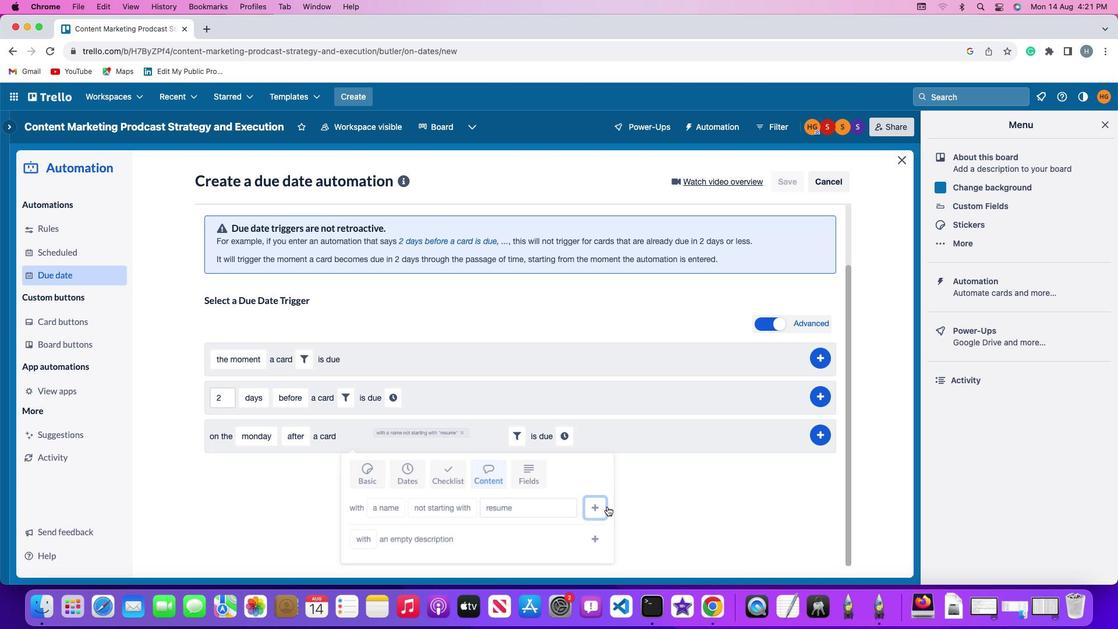 
Action: Mouse moved to (570, 507)
Screenshot: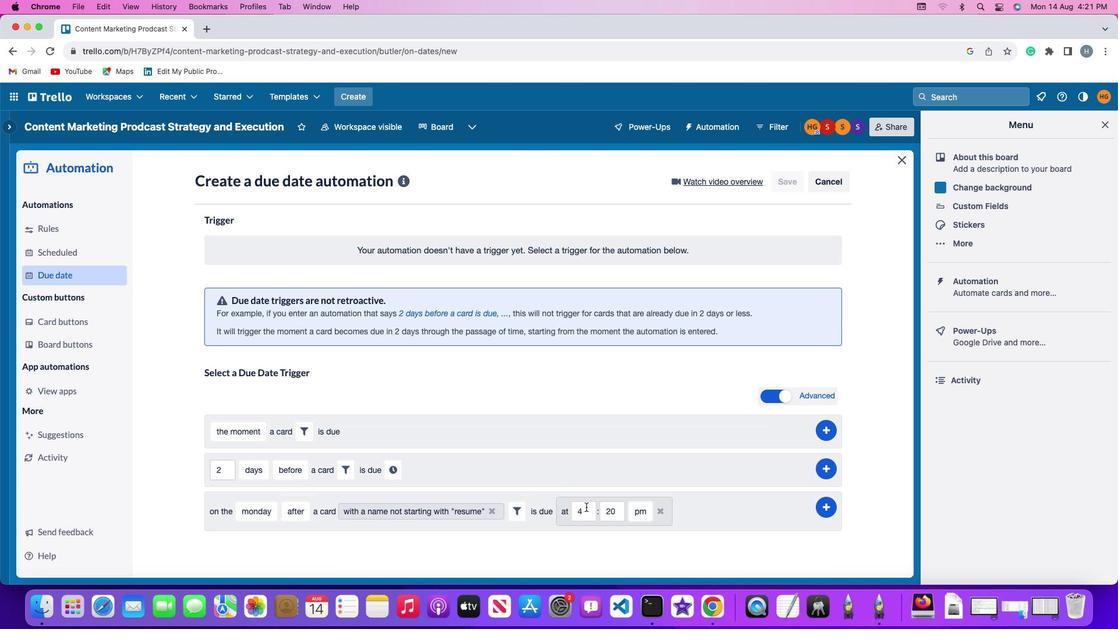 
Action: Mouse pressed left at (570, 507)
Screenshot: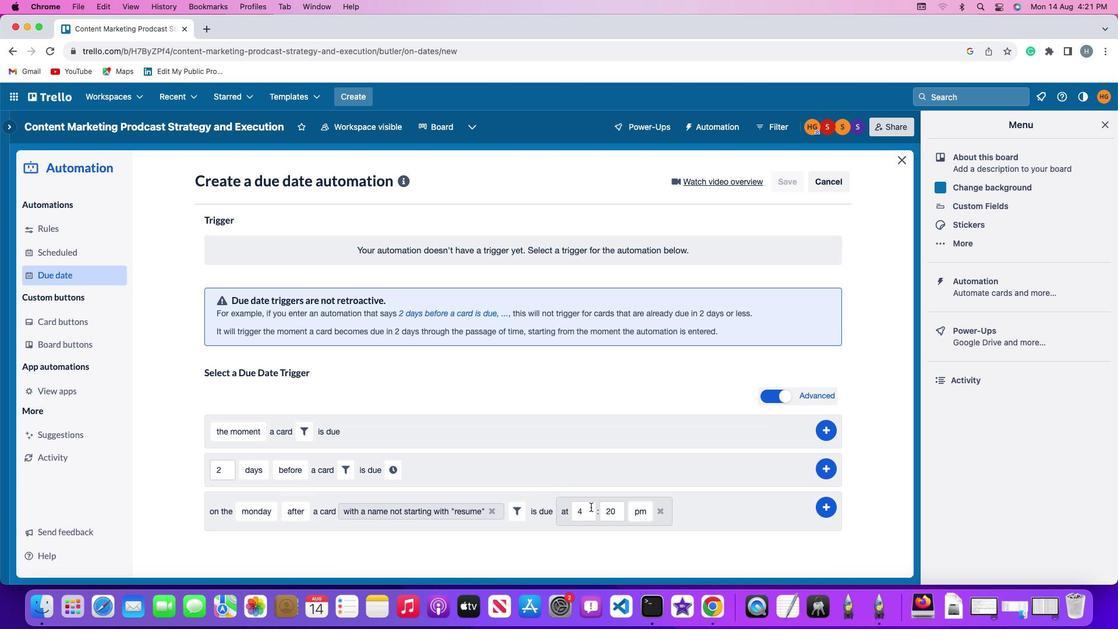 
Action: Mouse moved to (593, 506)
Screenshot: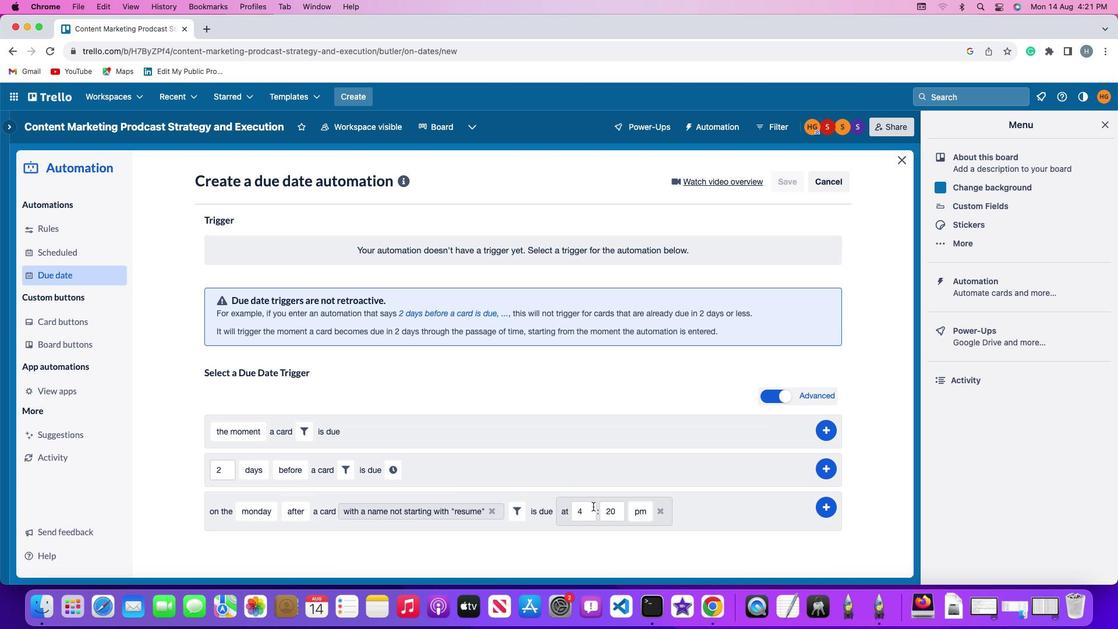 
Action: Mouse pressed left at (593, 506)
Screenshot: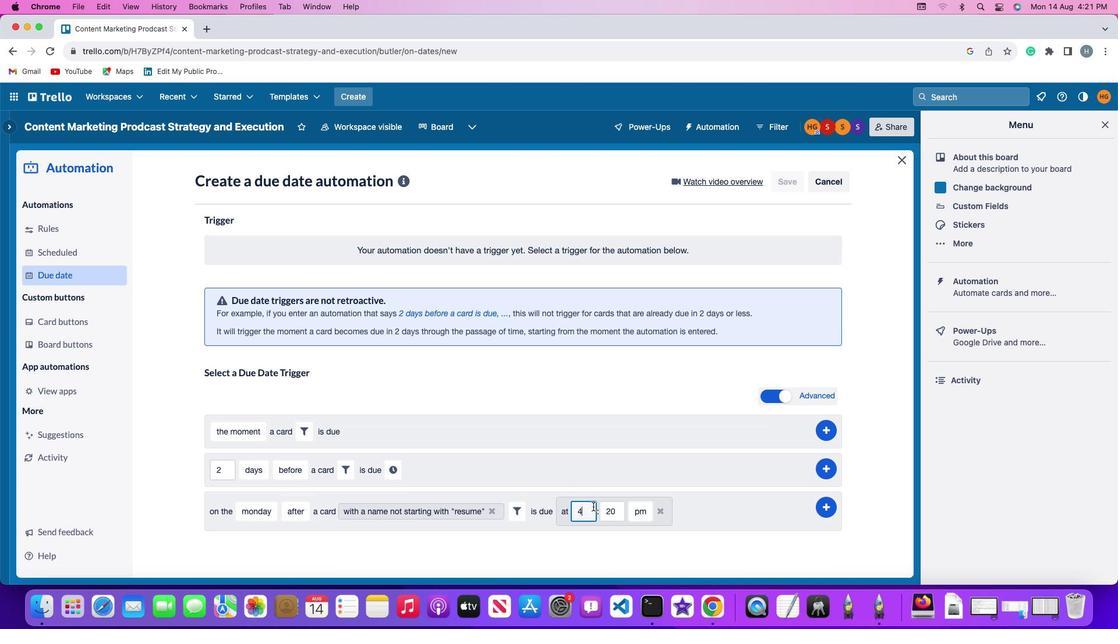
Action: Key pressed Key.backspace'1''1'
Screenshot: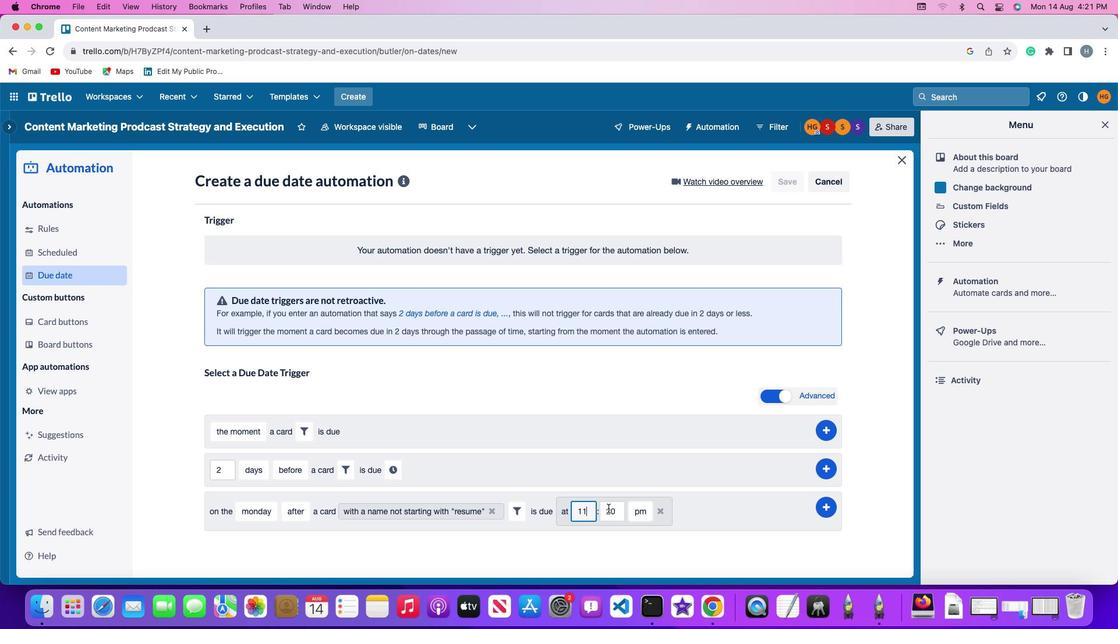 
Action: Mouse moved to (622, 510)
Screenshot: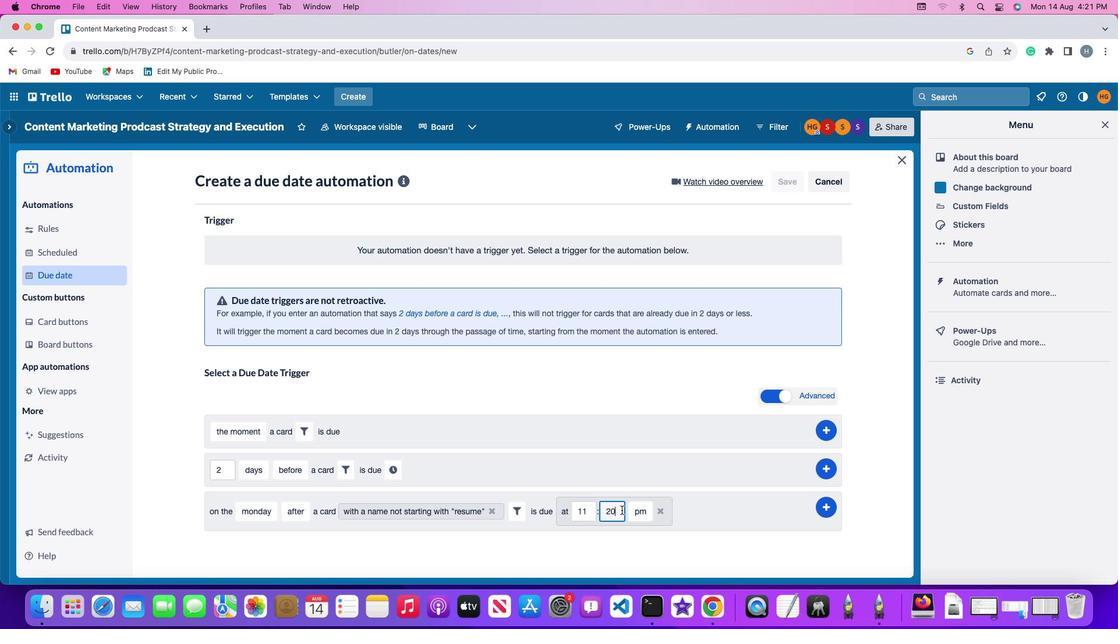 
Action: Mouse pressed left at (622, 510)
Screenshot: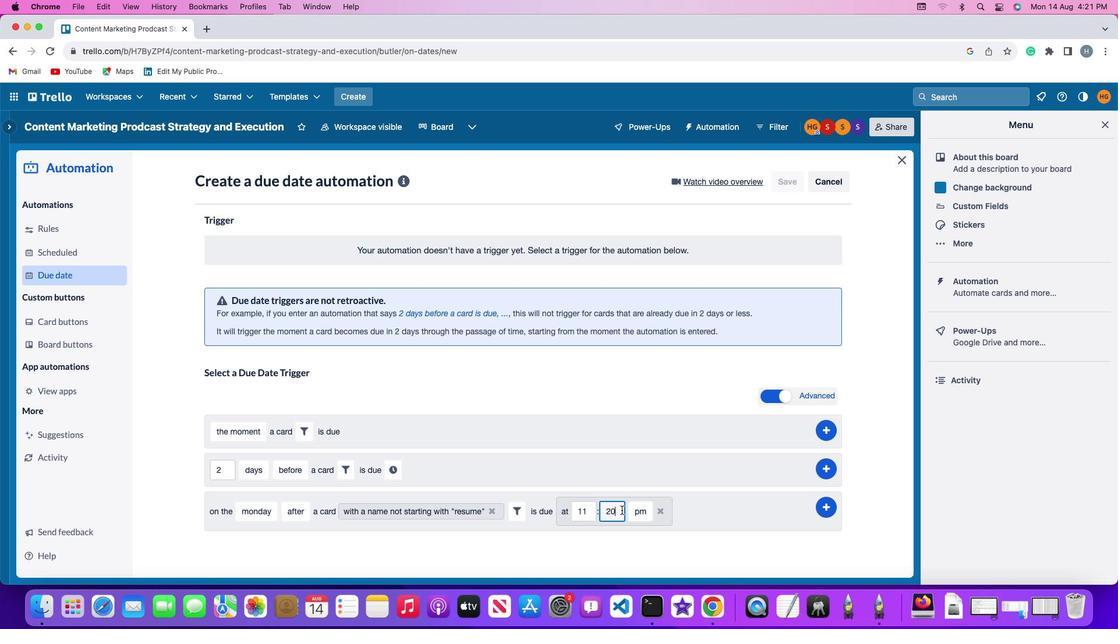 
Action: Key pressed Key.backspaceKey.backspace'0''0''0'
Screenshot: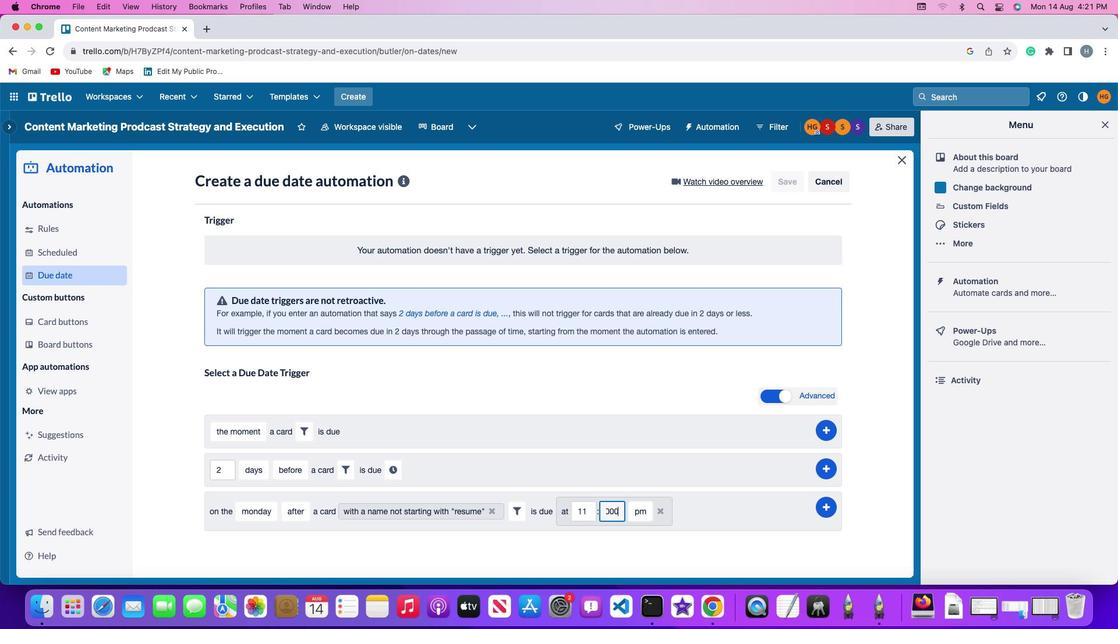 
Action: Mouse moved to (622, 510)
Screenshot: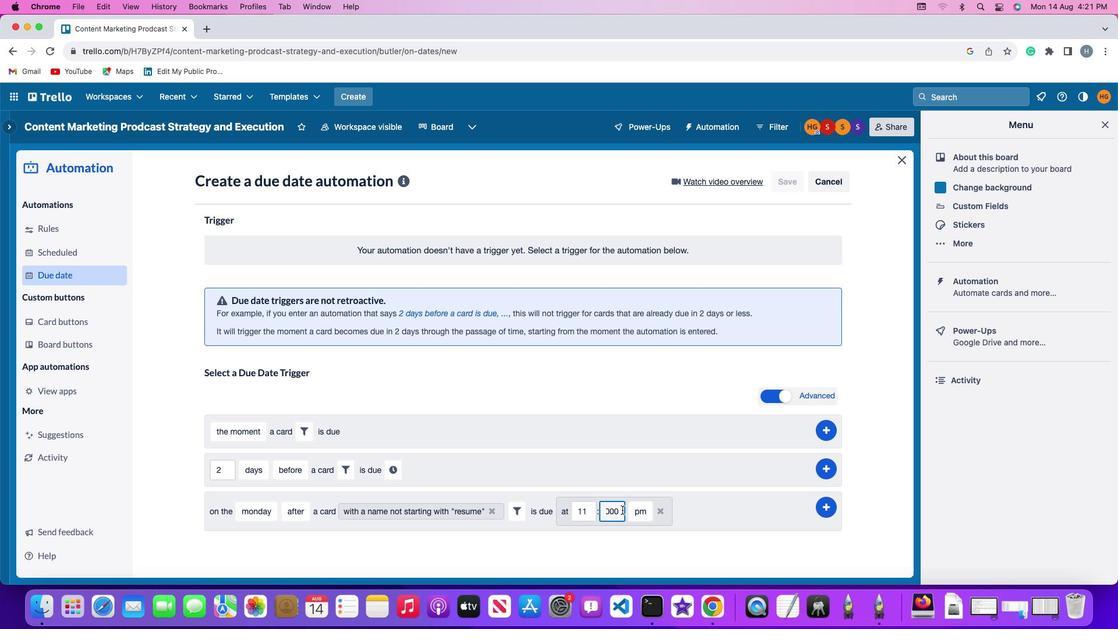 
Action: Key pressed Key.backspace
Screenshot: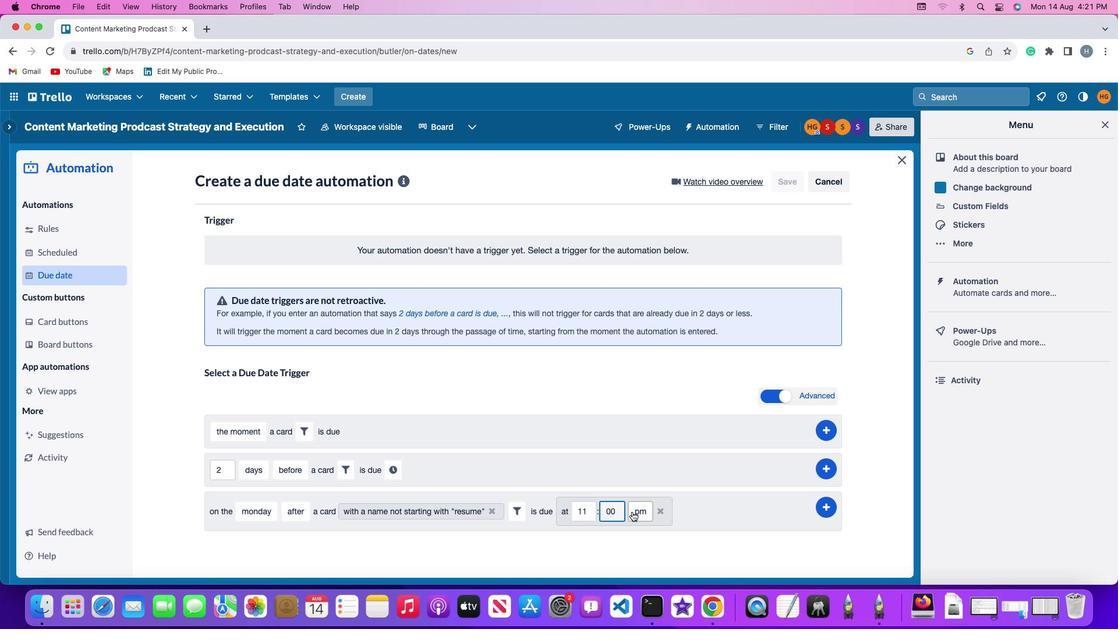 
Action: Mouse moved to (632, 512)
Screenshot: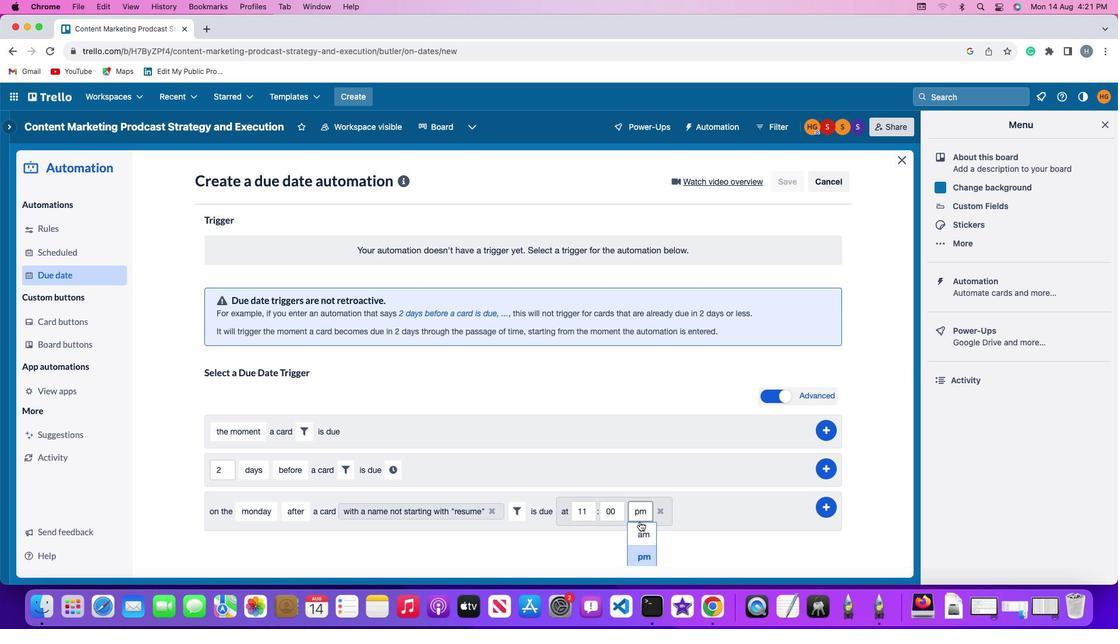 
Action: Mouse pressed left at (632, 512)
Screenshot: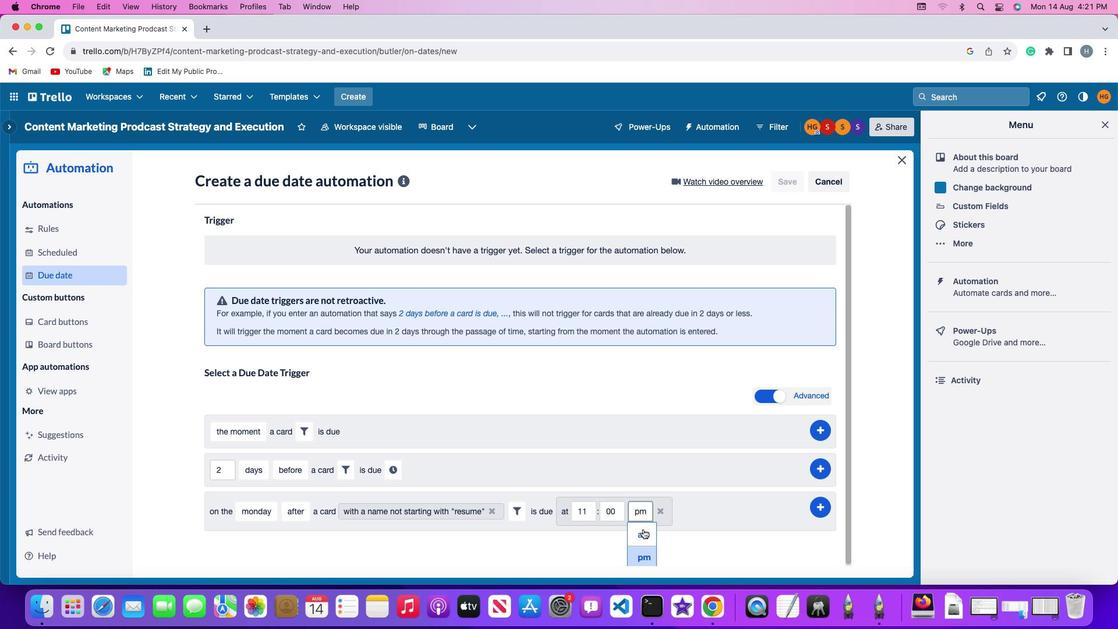 
Action: Mouse moved to (643, 528)
Screenshot: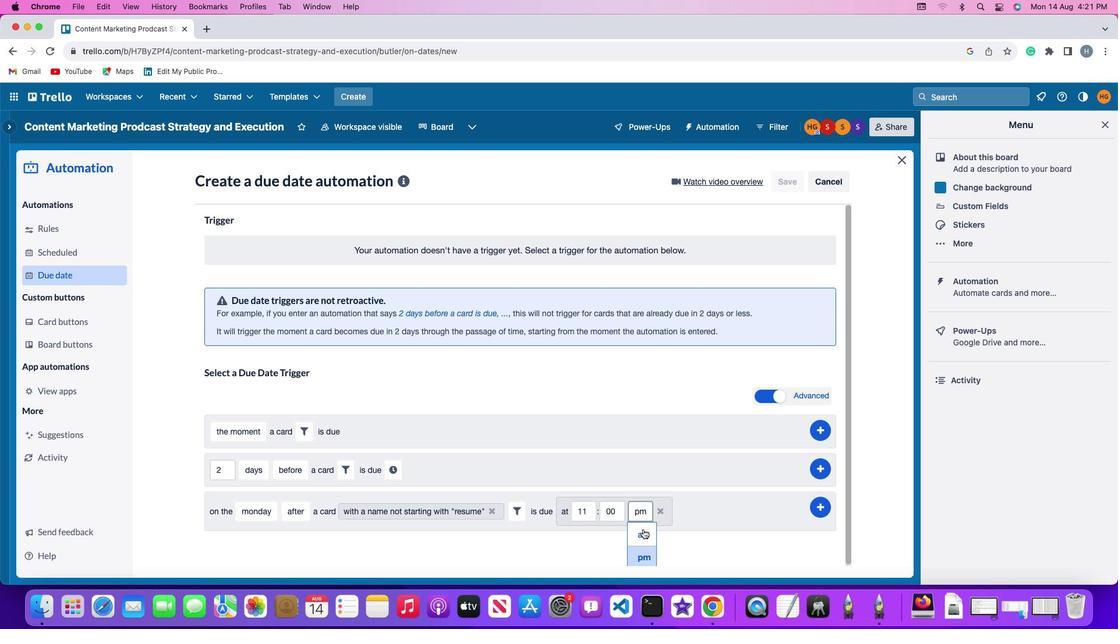 
Action: Mouse pressed left at (643, 528)
Screenshot: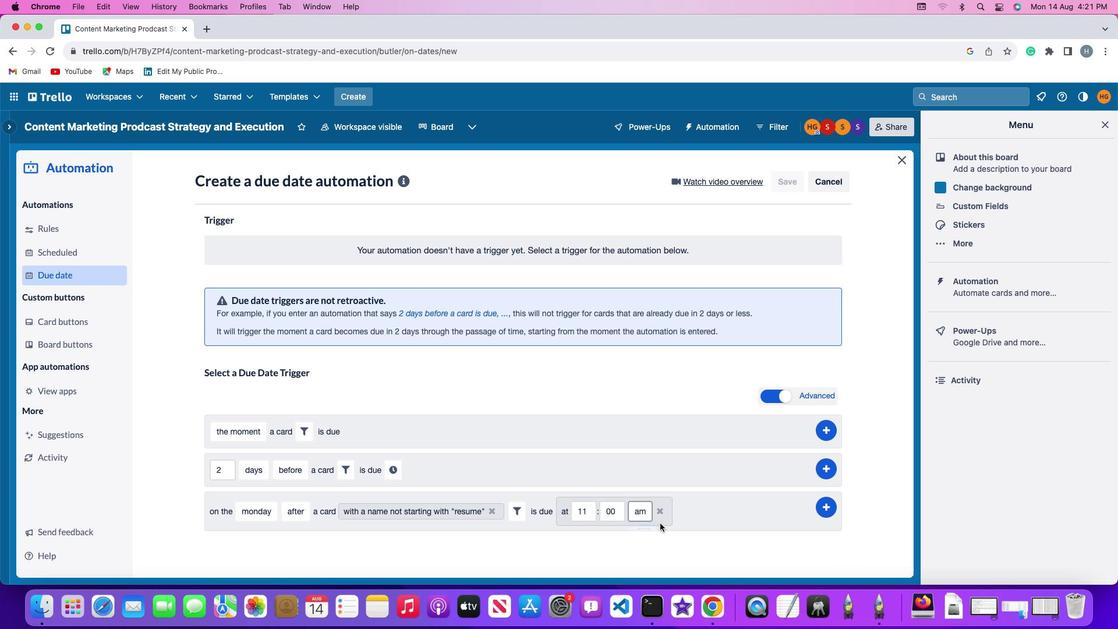 
Action: Mouse moved to (820, 506)
Screenshot: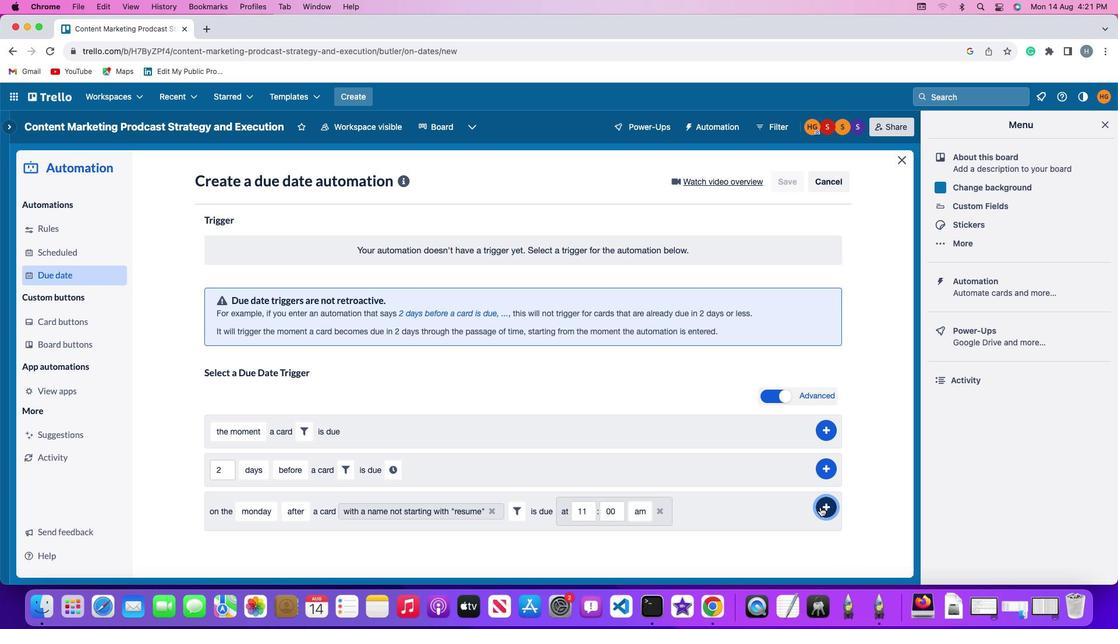 
Action: Mouse pressed left at (820, 506)
Screenshot: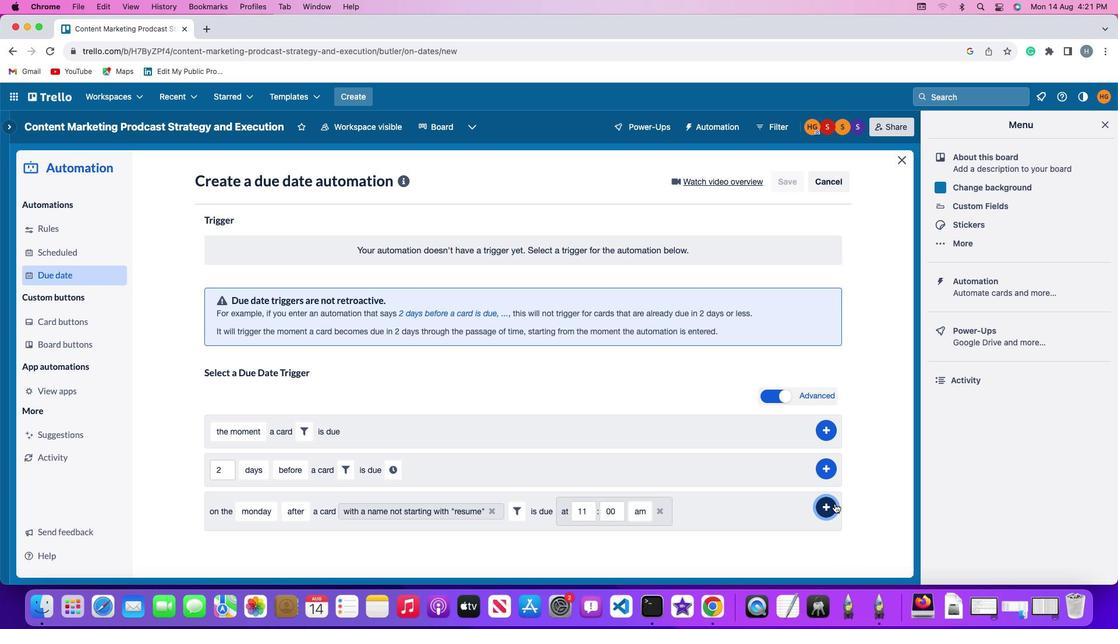 
Action: Mouse moved to (875, 422)
Screenshot: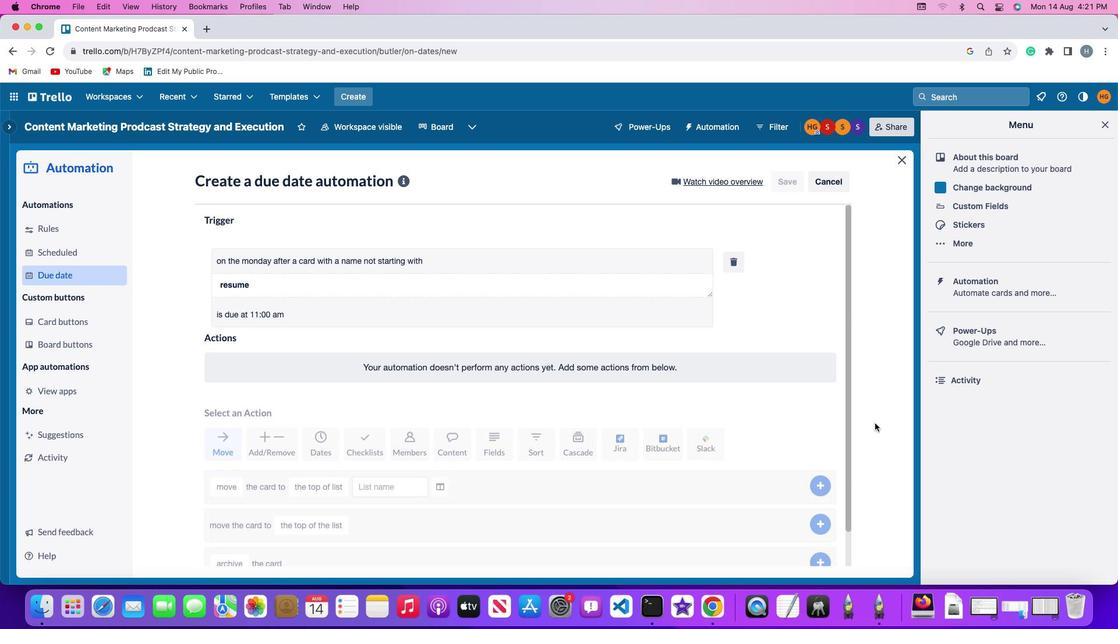 
